 Task: Search one way flight ticket for 4 adults, 2 children, 2 infants in seat and 1 infant on lap in economy from Fort Lauderdale: Fort Lauderdale-hollywood International Airport to Laramie: Laramie Regional Airport on 5-3-2023. Choice of flights is United. Price is upto 65000. Outbound departure time preference is 6:00.
Action: Mouse moved to (282, 119)
Screenshot: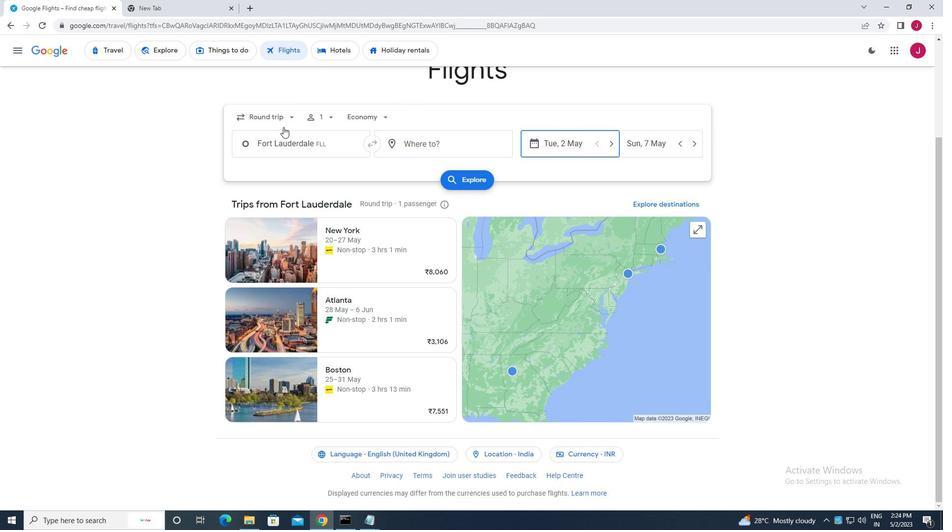 
Action: Mouse pressed left at (282, 119)
Screenshot: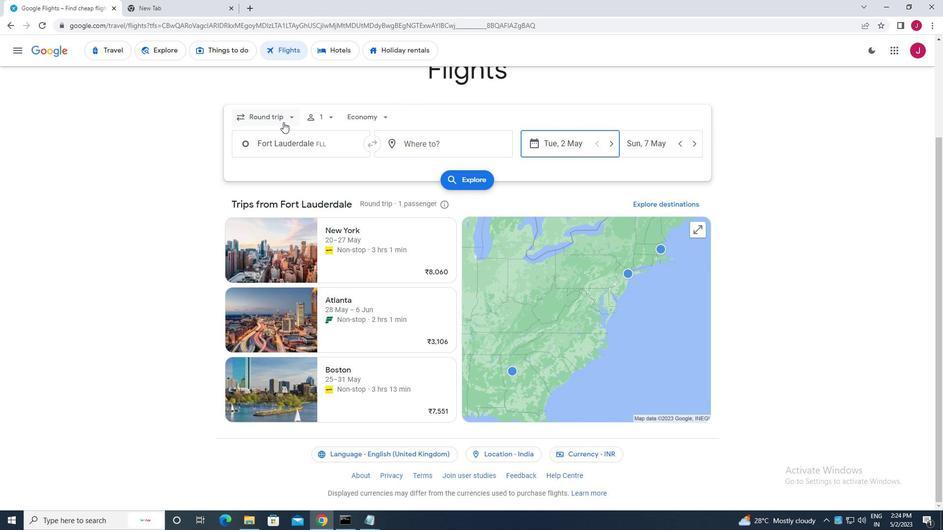 
Action: Mouse moved to (283, 166)
Screenshot: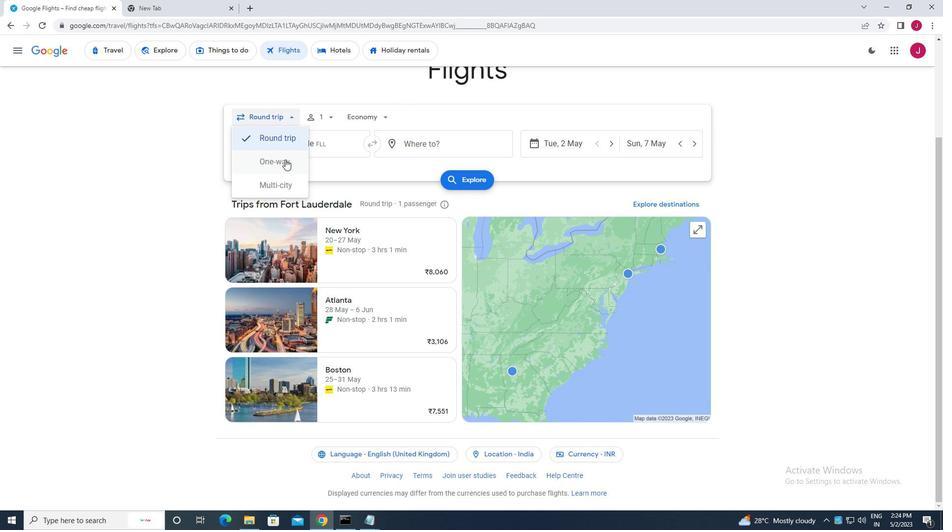 
Action: Mouse pressed left at (283, 166)
Screenshot: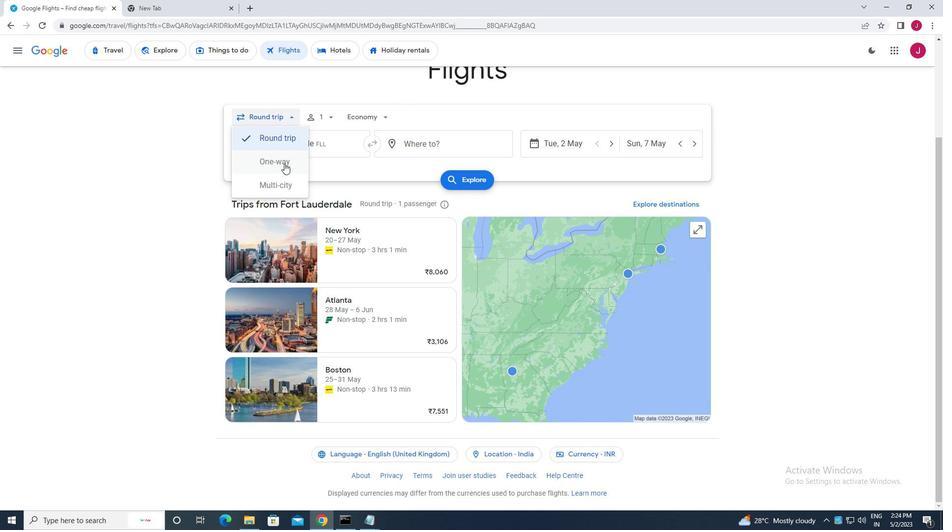 
Action: Mouse moved to (325, 115)
Screenshot: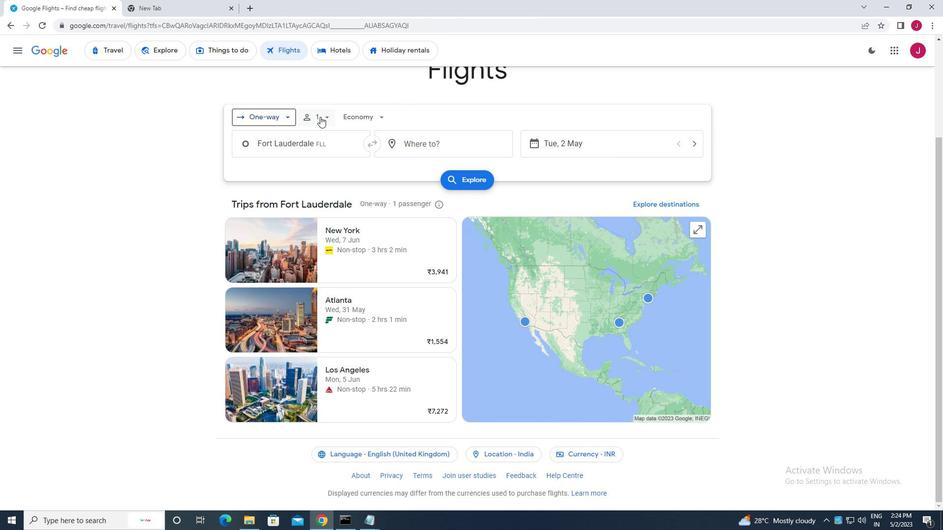 
Action: Mouse pressed left at (325, 115)
Screenshot: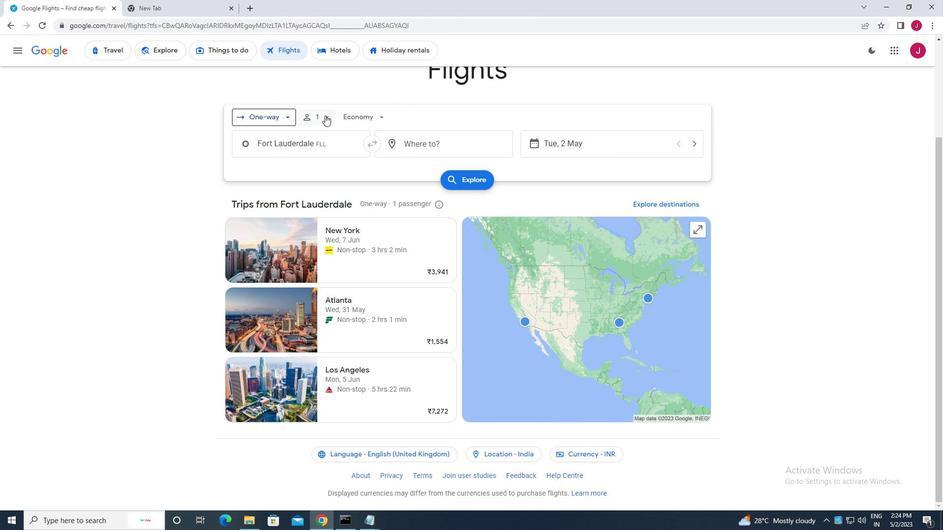 
Action: Mouse moved to (405, 146)
Screenshot: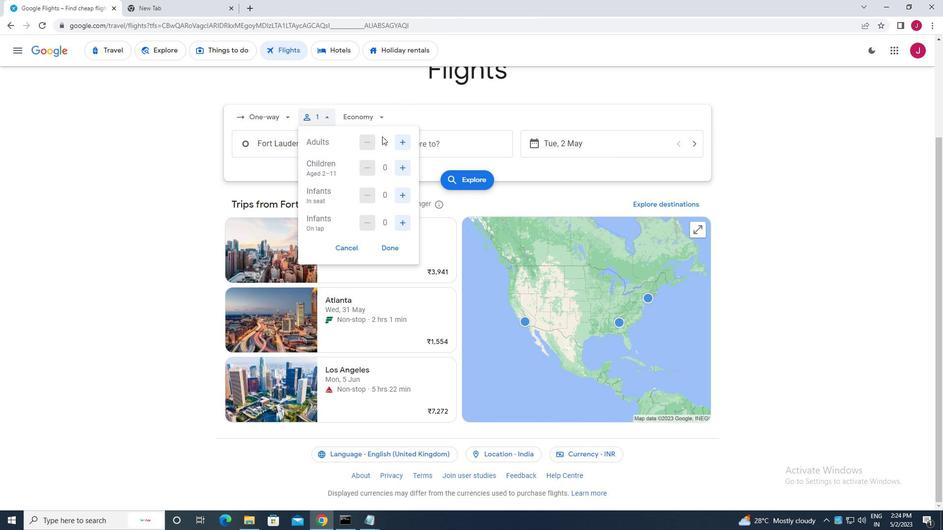 
Action: Mouse pressed left at (405, 146)
Screenshot: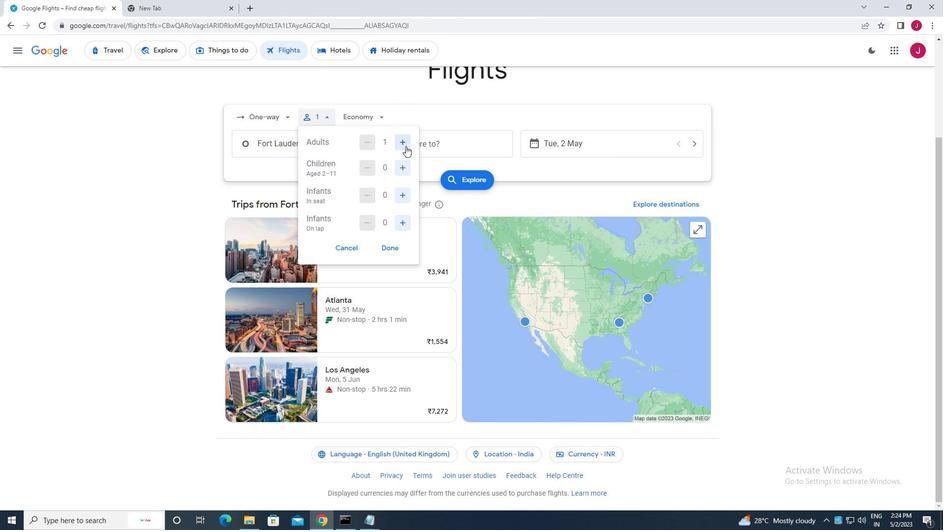 
Action: Mouse pressed left at (405, 146)
Screenshot: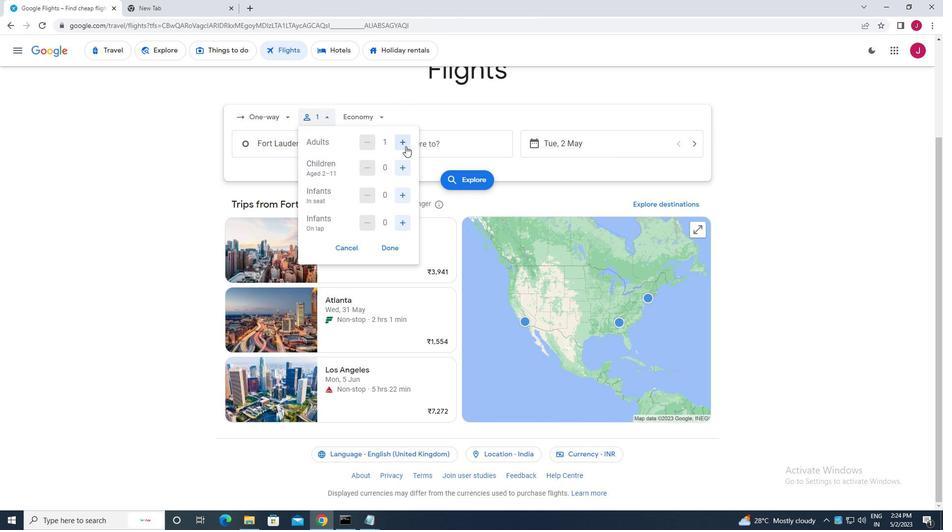 
Action: Mouse moved to (405, 146)
Screenshot: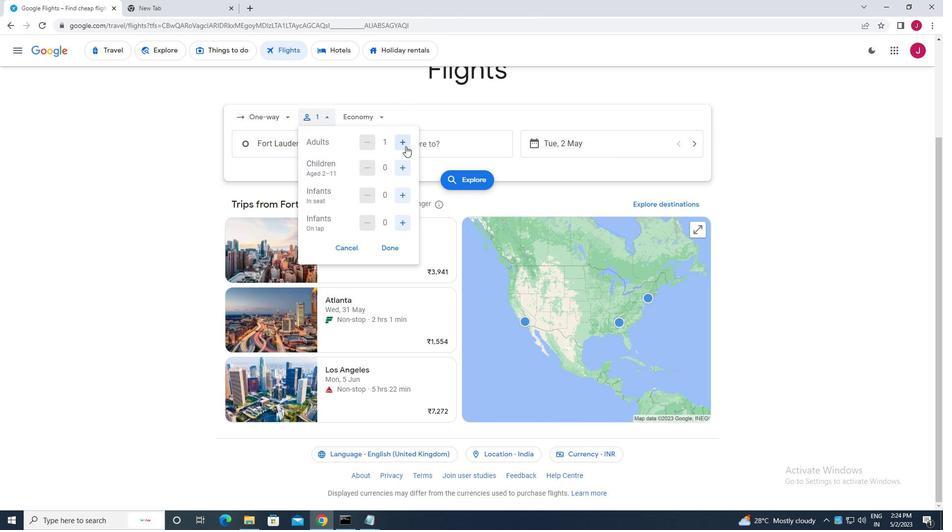 
Action: Mouse pressed left at (405, 146)
Screenshot: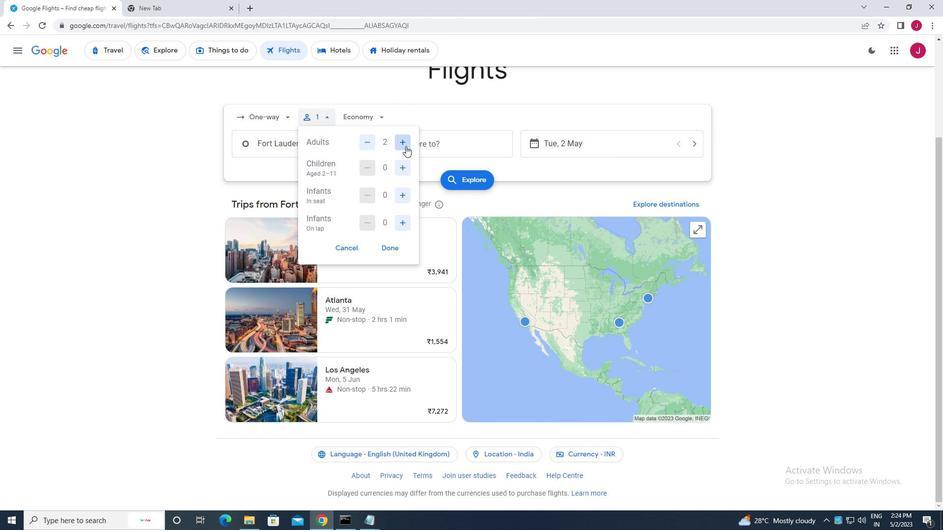 
Action: Mouse moved to (399, 168)
Screenshot: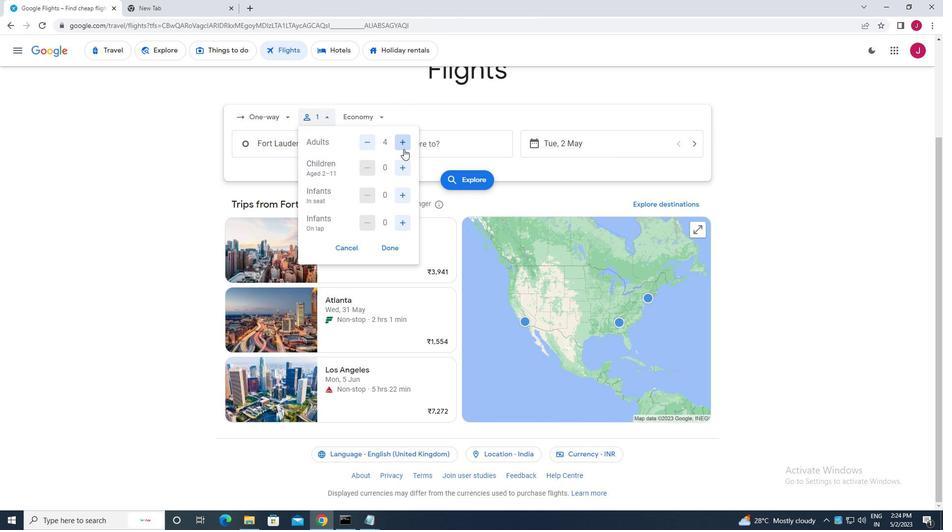 
Action: Mouse pressed left at (399, 168)
Screenshot: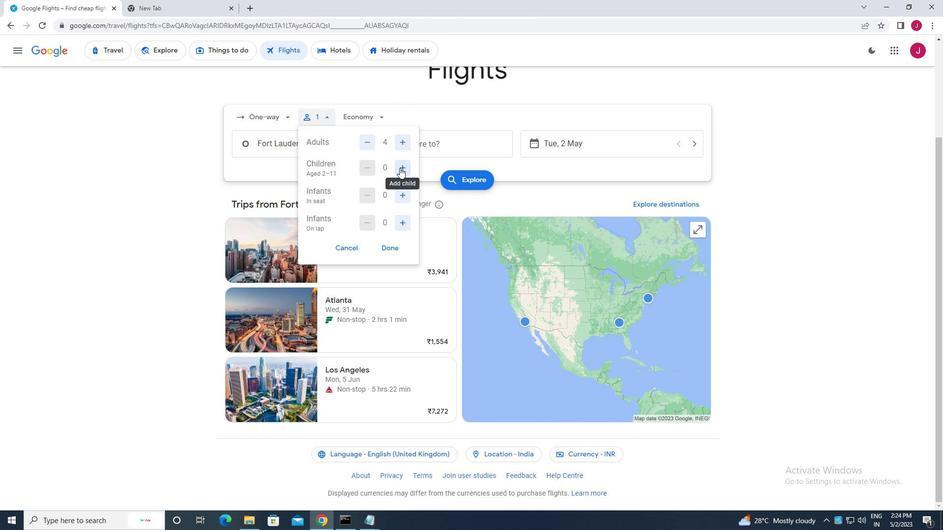 
Action: Mouse pressed left at (399, 168)
Screenshot: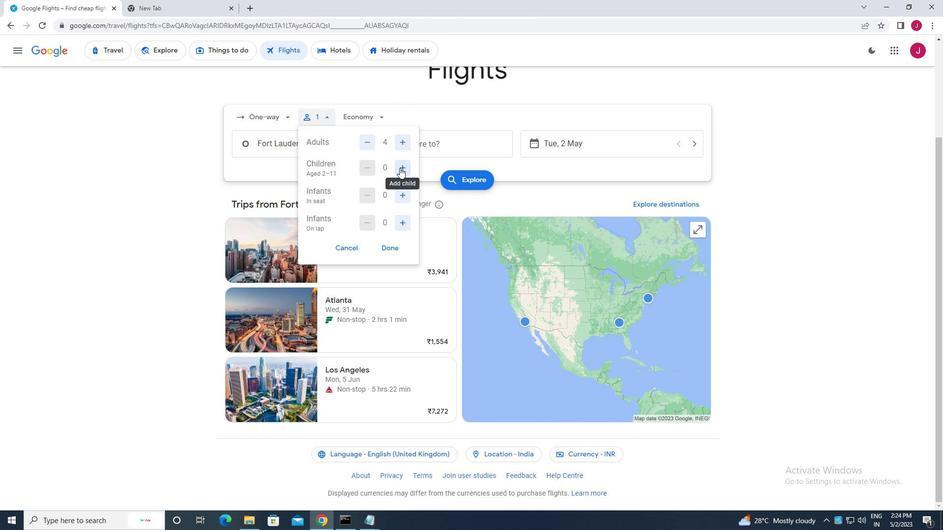 
Action: Mouse moved to (403, 195)
Screenshot: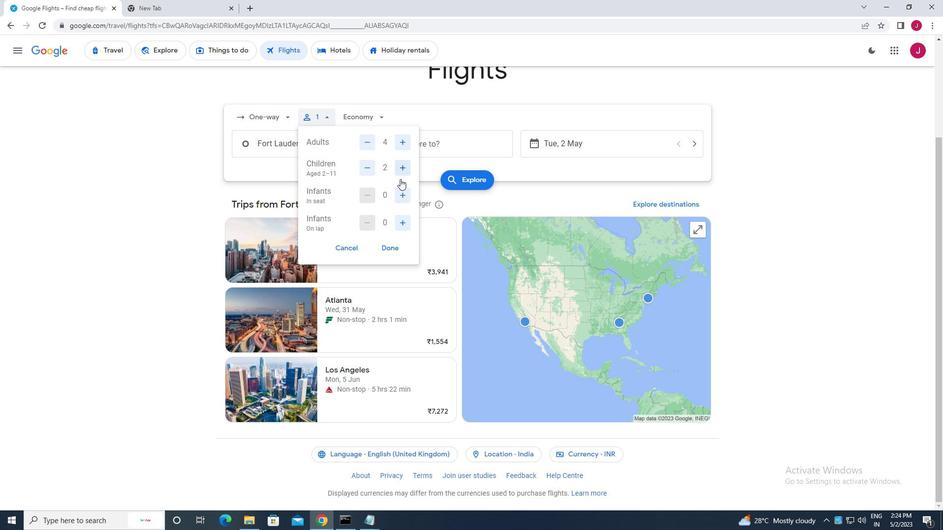 
Action: Mouse pressed left at (403, 195)
Screenshot: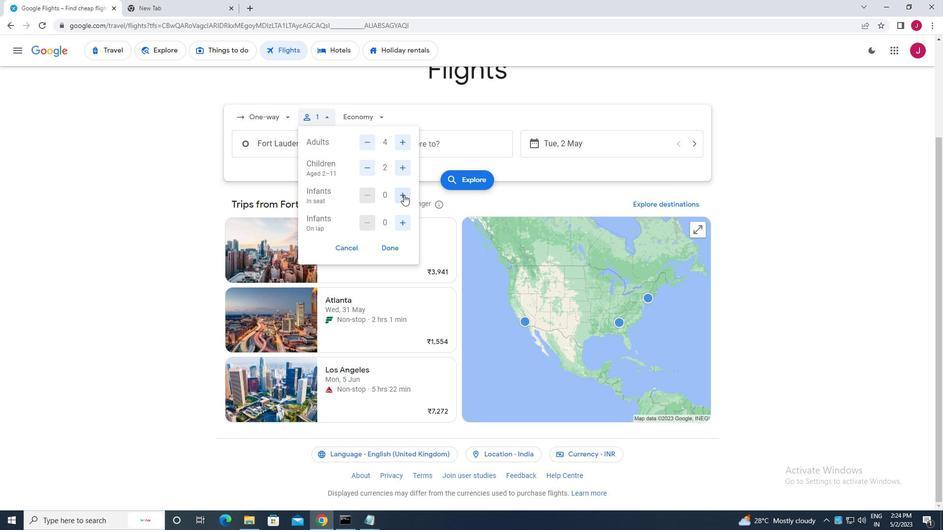 
Action: Mouse pressed left at (403, 195)
Screenshot: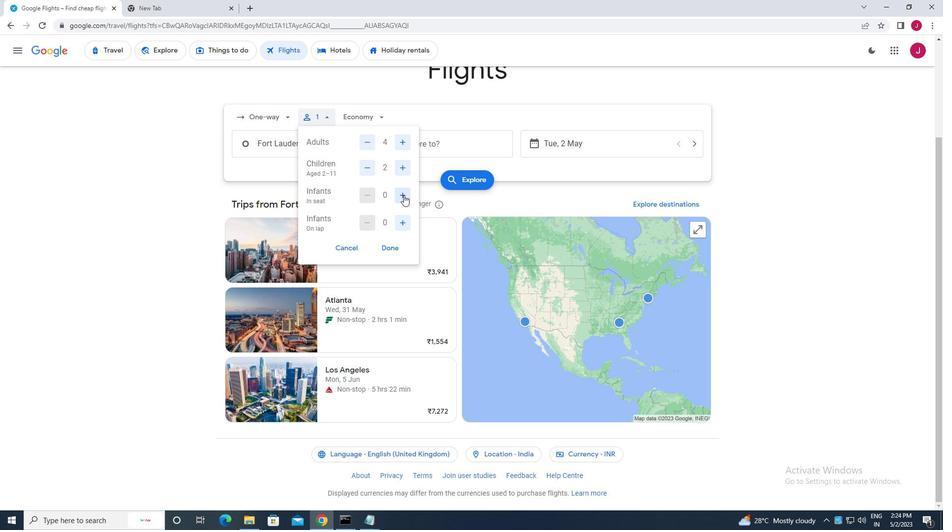 
Action: Mouse moved to (399, 221)
Screenshot: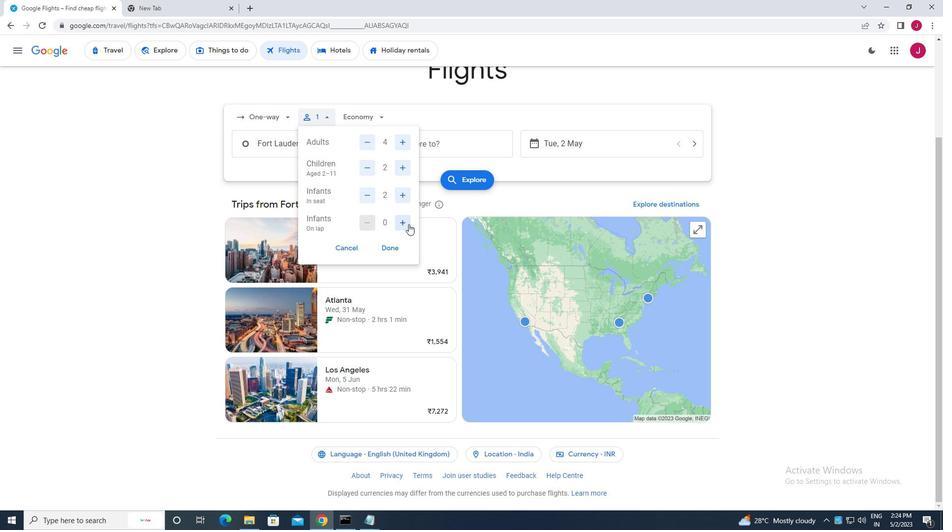 
Action: Mouse pressed left at (399, 221)
Screenshot: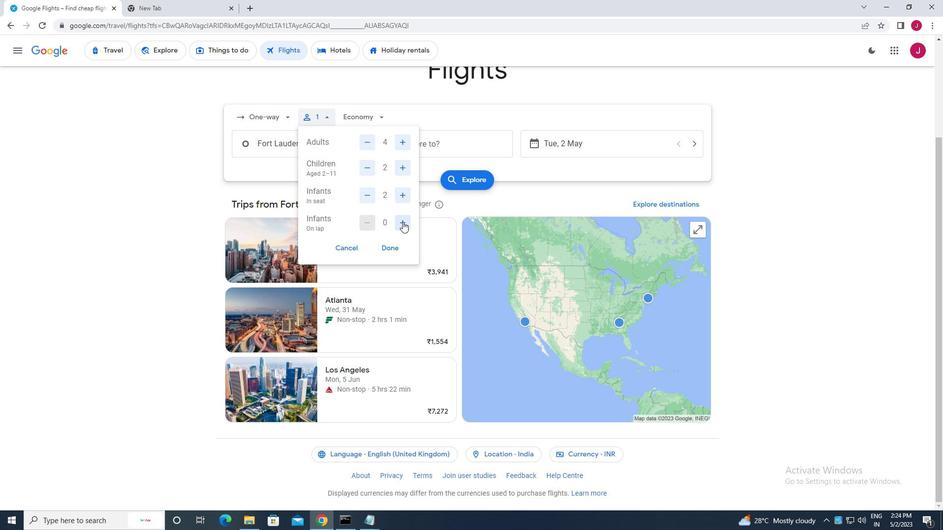 
Action: Mouse moved to (389, 247)
Screenshot: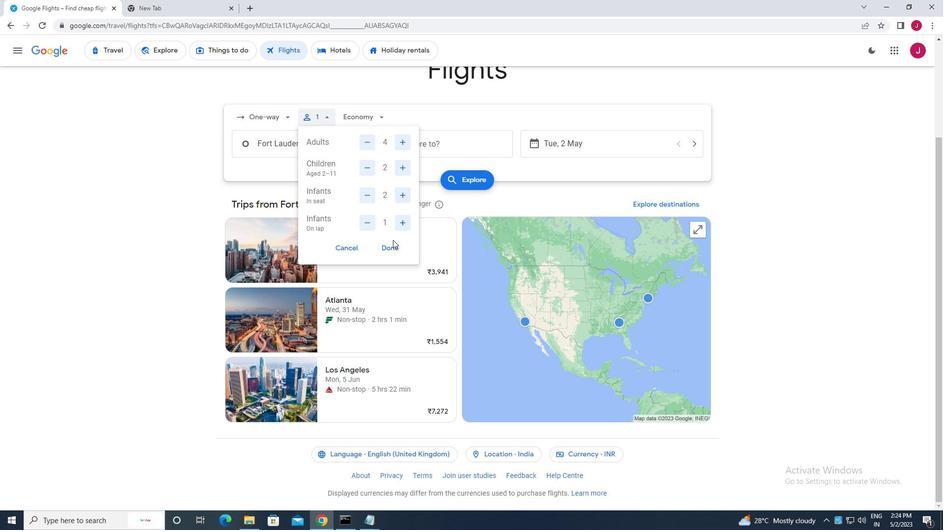
Action: Mouse pressed left at (389, 247)
Screenshot: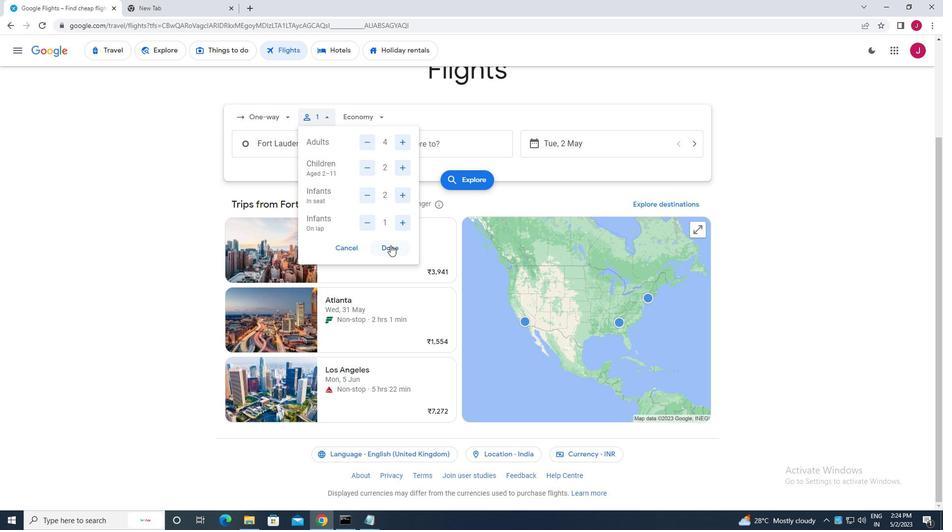 
Action: Mouse moved to (364, 118)
Screenshot: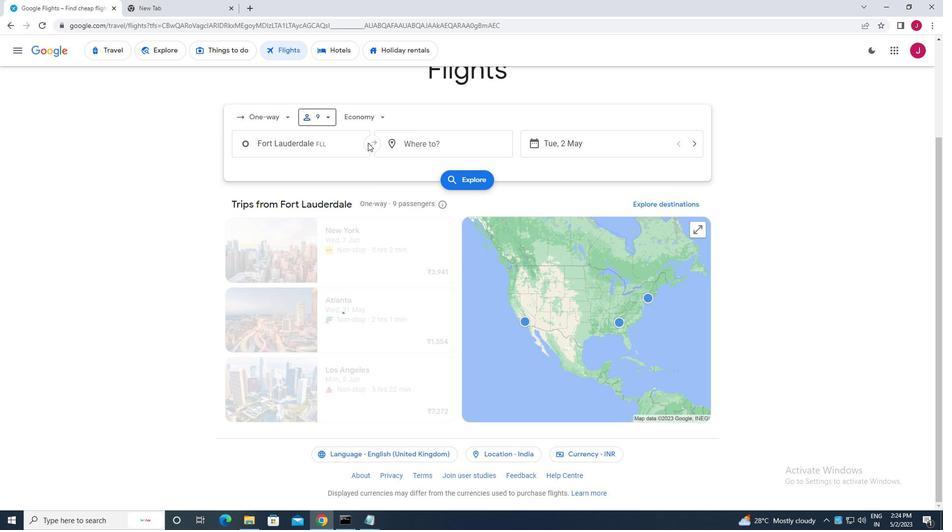 
Action: Mouse pressed left at (364, 118)
Screenshot: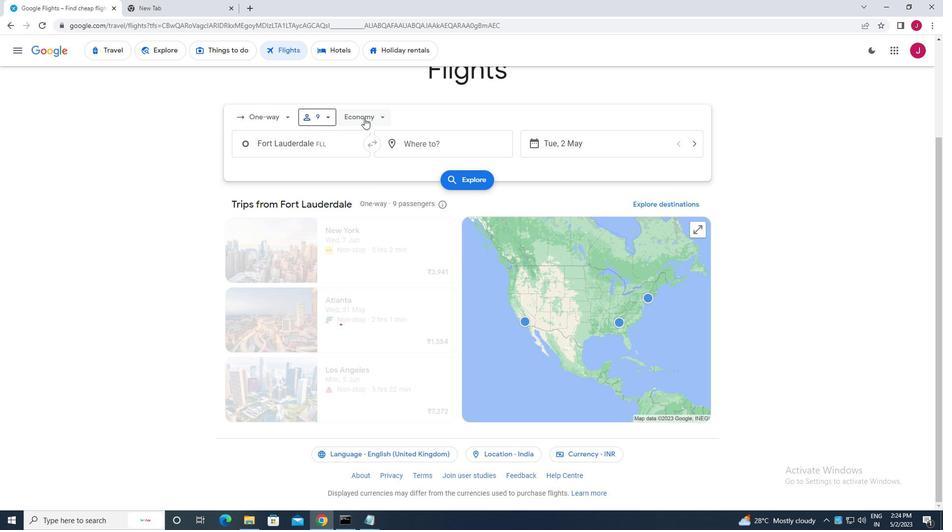 
Action: Mouse moved to (373, 137)
Screenshot: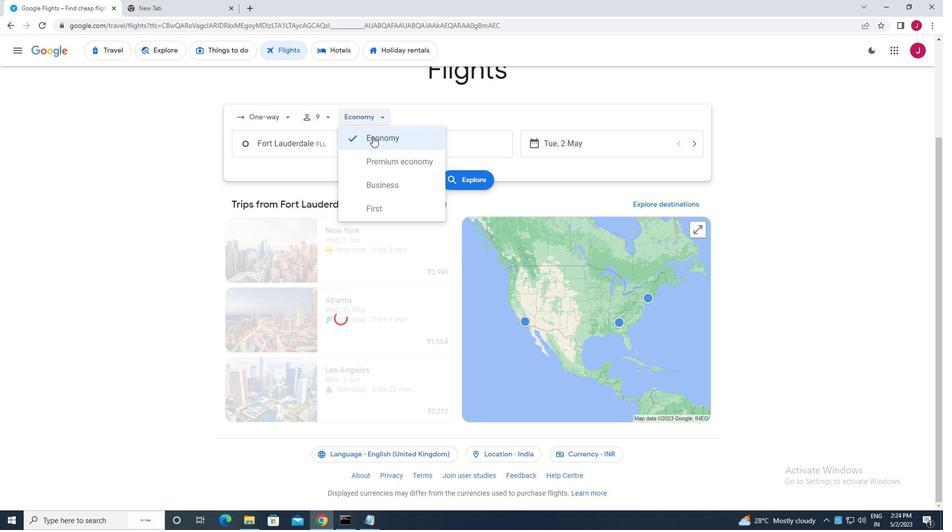 
Action: Mouse pressed left at (373, 137)
Screenshot: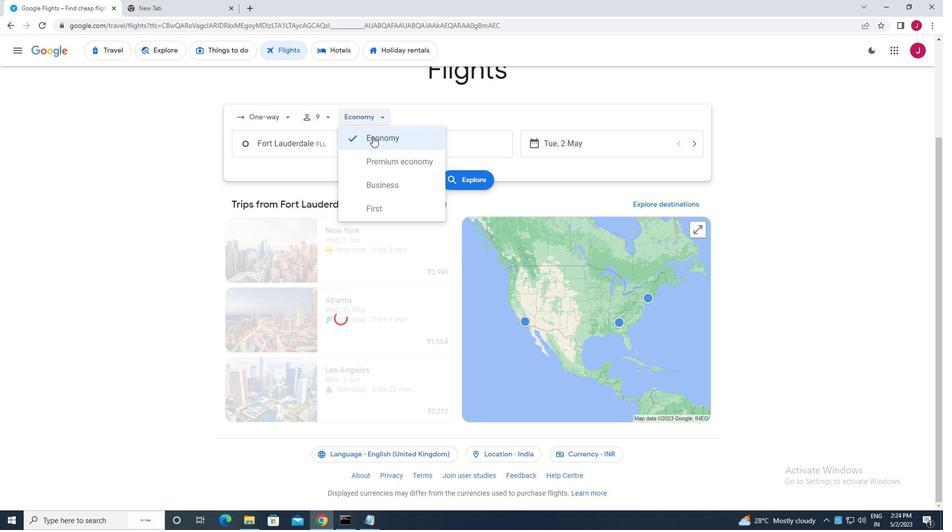 
Action: Mouse moved to (332, 140)
Screenshot: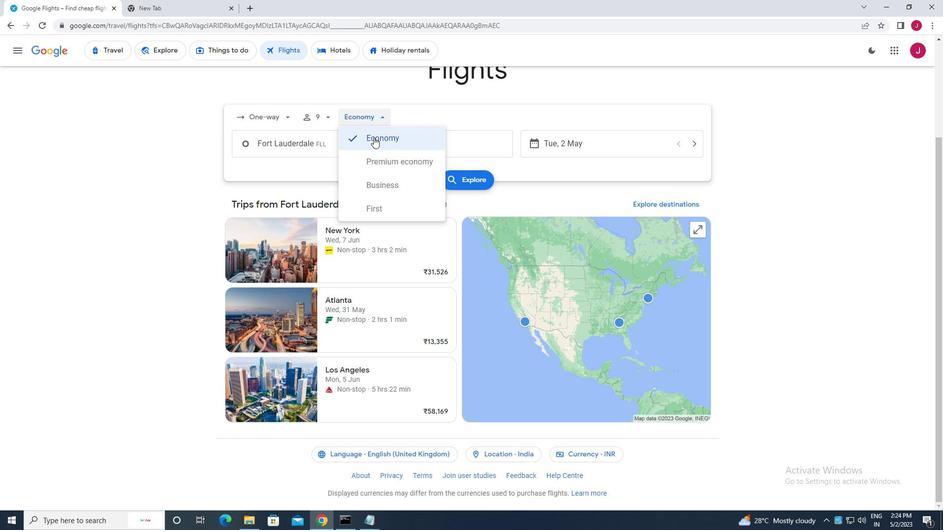 
Action: Mouse pressed left at (332, 140)
Screenshot: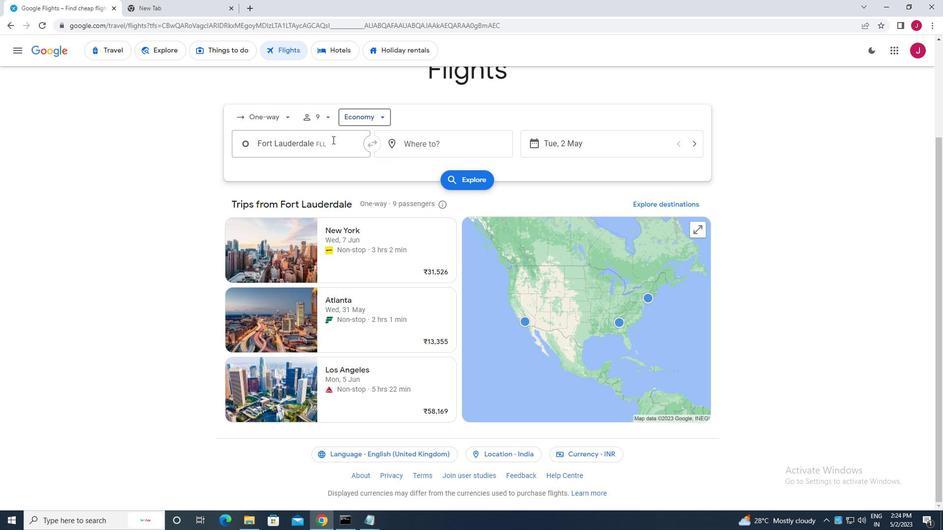 
Action: Mouse moved to (332, 140)
Screenshot: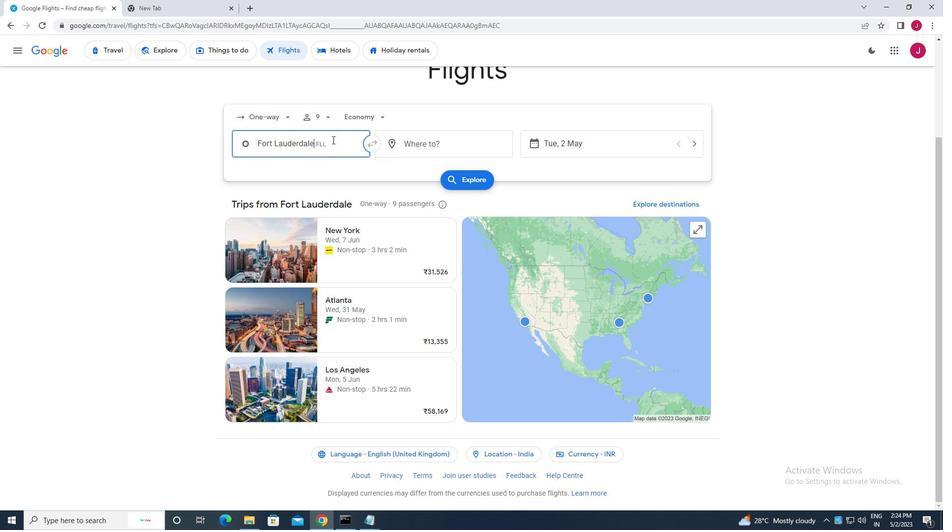 
Action: Key pressed laud
Screenshot: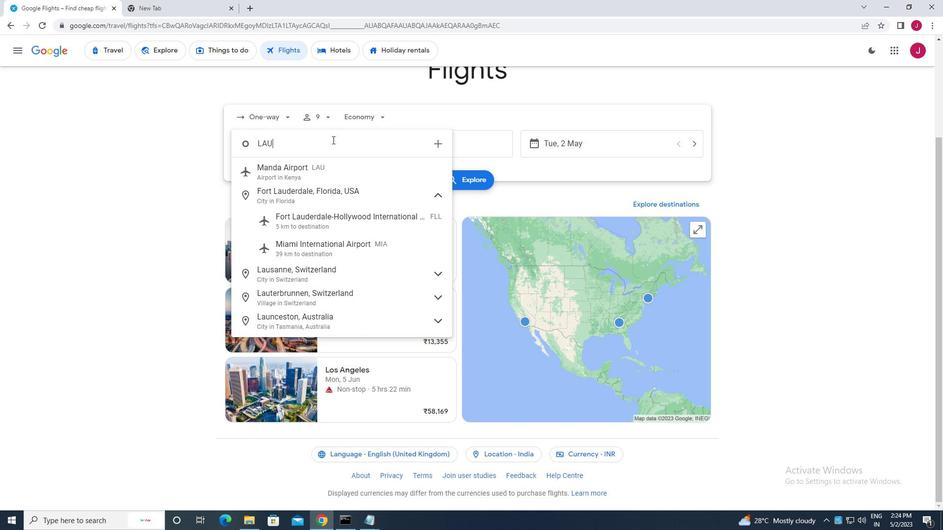 
Action: Mouse moved to (337, 197)
Screenshot: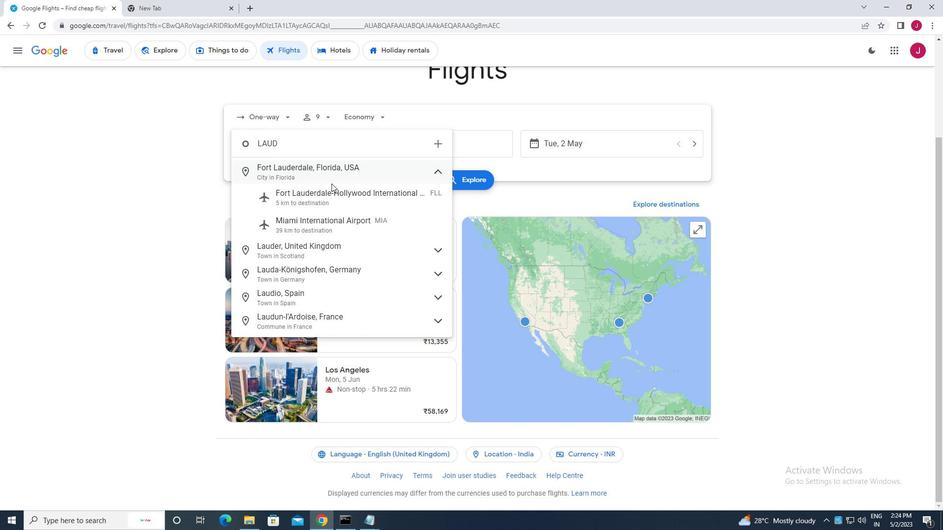 
Action: Mouse pressed left at (337, 197)
Screenshot: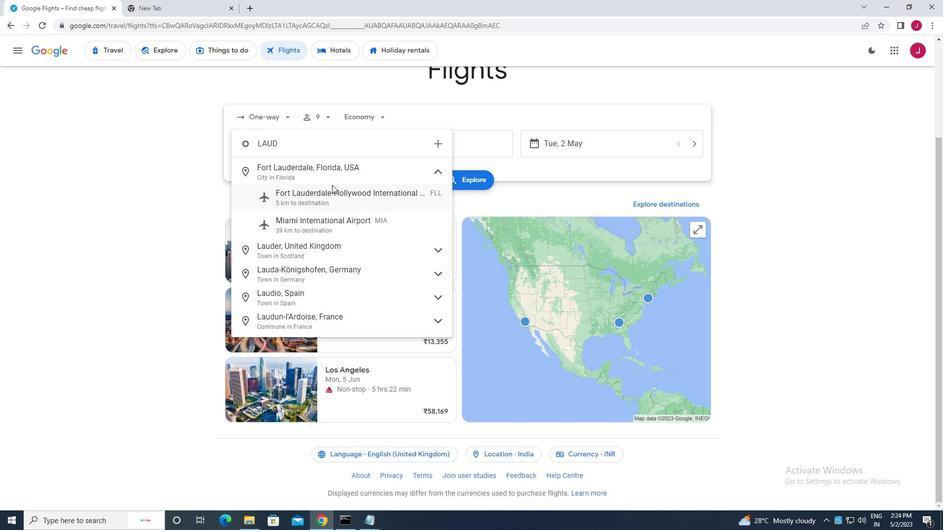 
Action: Mouse moved to (455, 145)
Screenshot: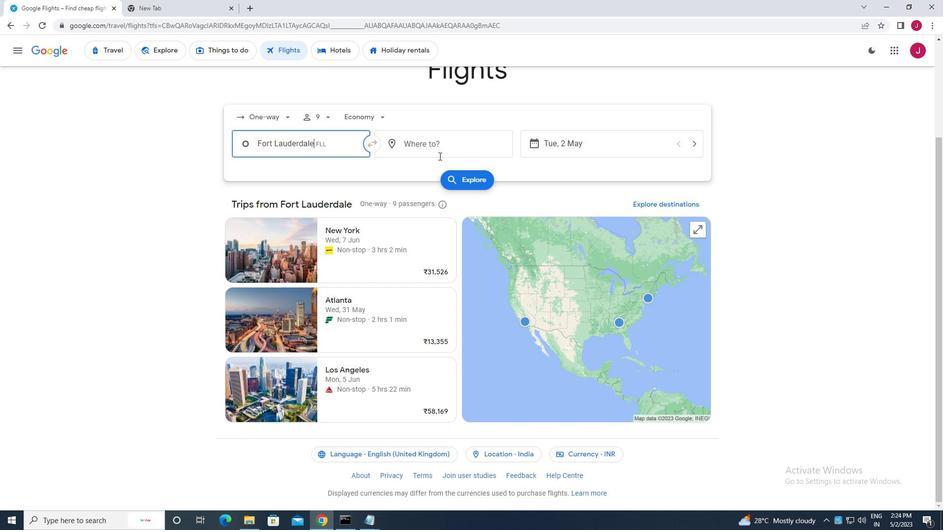 
Action: Mouse pressed left at (455, 145)
Screenshot: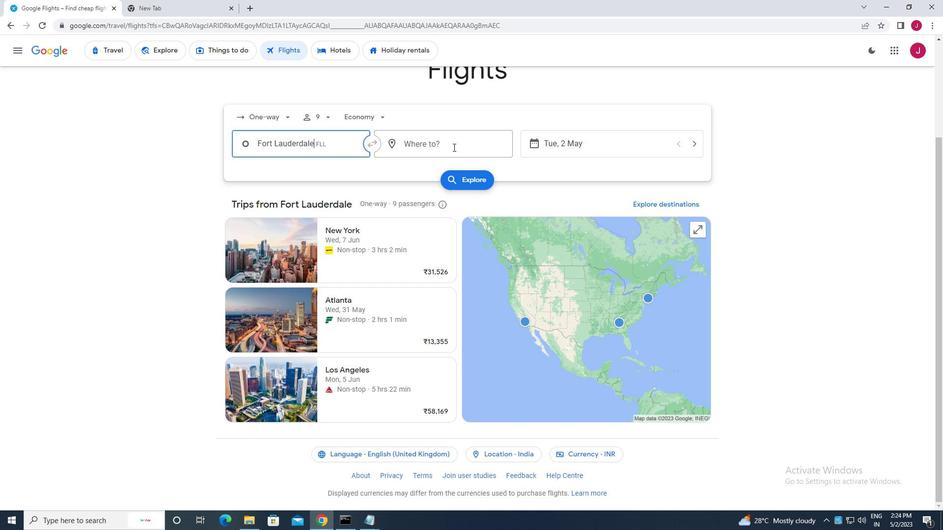 
Action: Mouse moved to (455, 145)
Screenshot: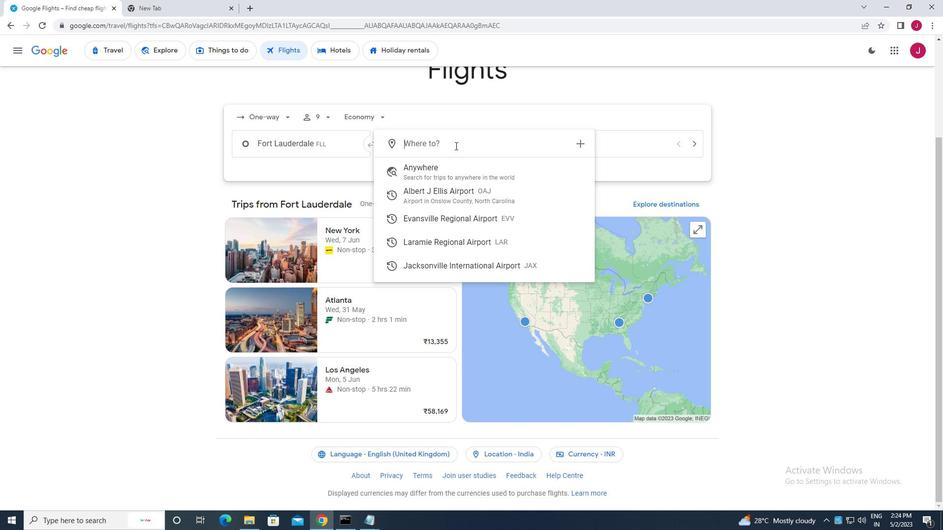 
Action: Key pressed laram
Screenshot: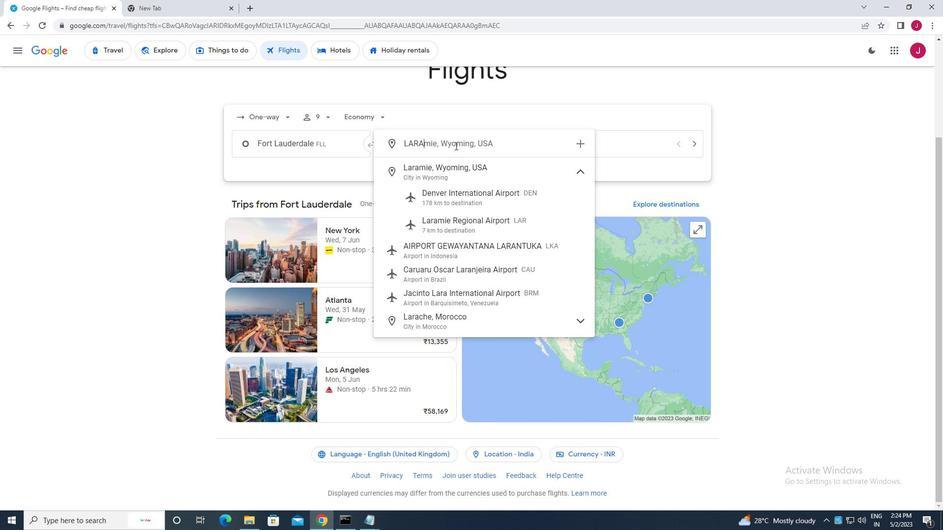 
Action: Mouse moved to (454, 224)
Screenshot: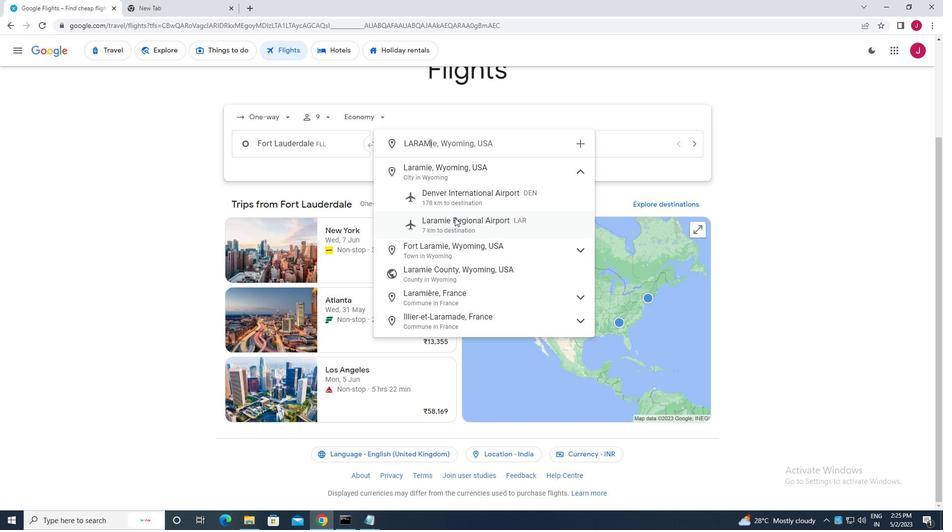 
Action: Mouse pressed left at (454, 224)
Screenshot: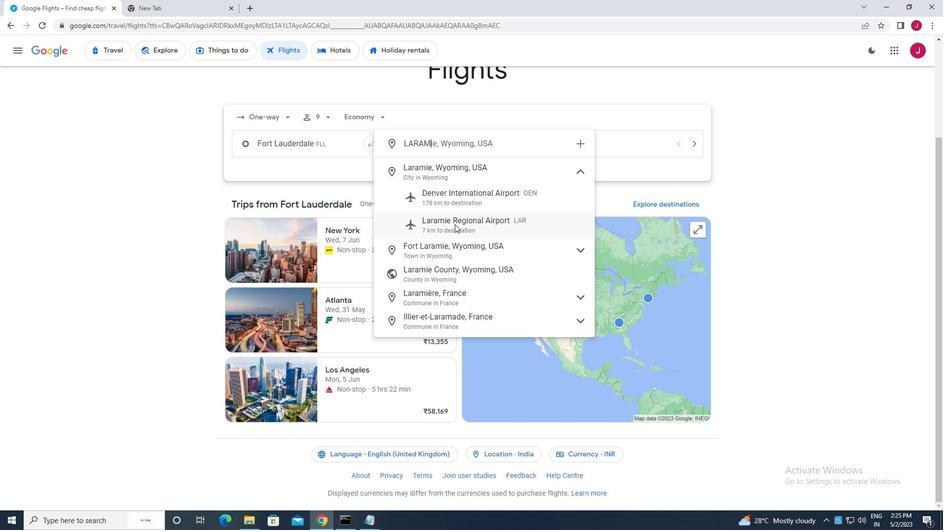 
Action: Mouse moved to (578, 143)
Screenshot: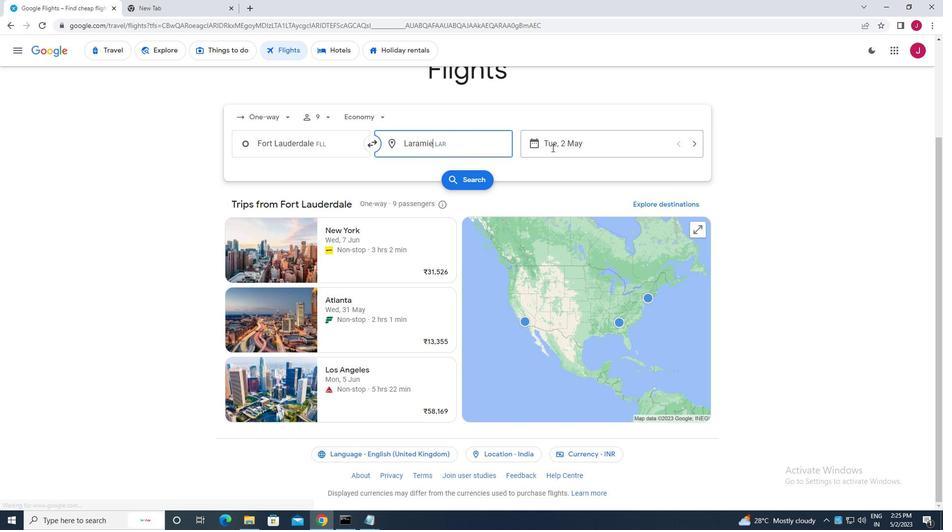 
Action: Mouse pressed left at (578, 143)
Screenshot: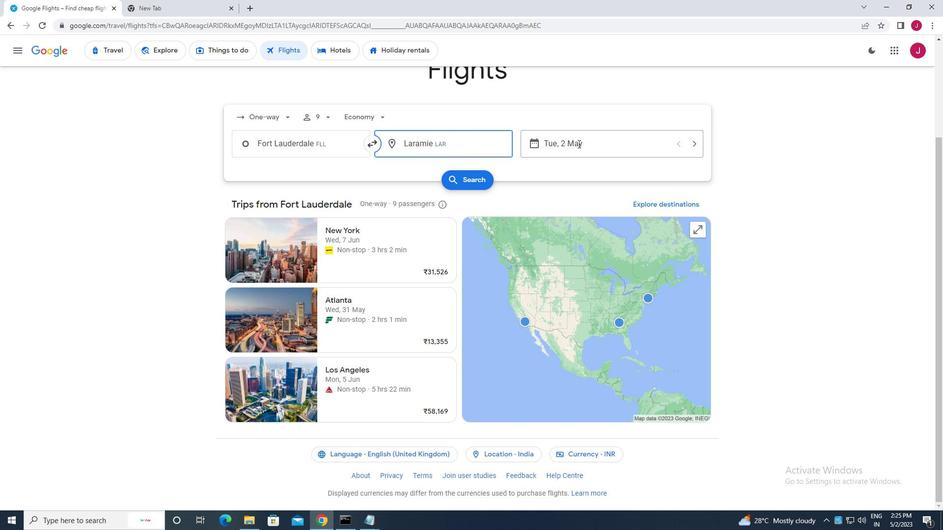 
Action: Mouse moved to (426, 223)
Screenshot: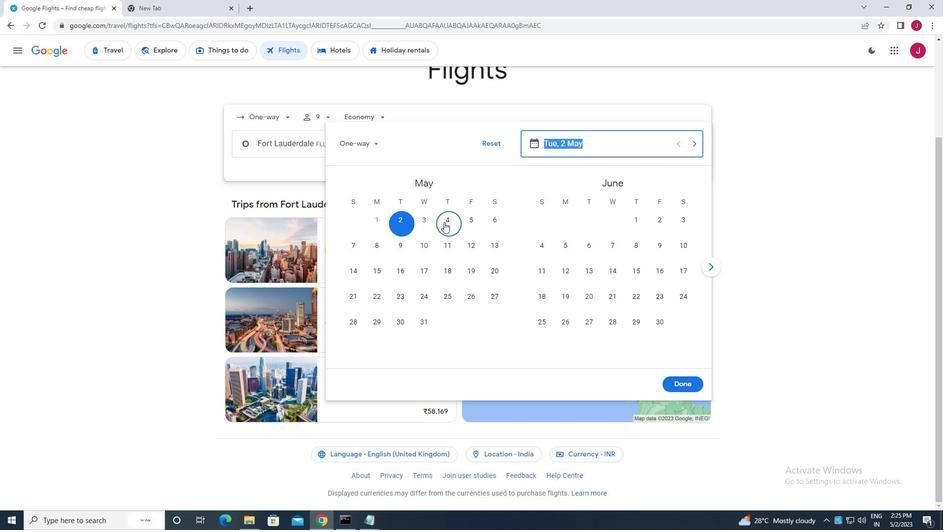 
Action: Mouse pressed left at (426, 223)
Screenshot: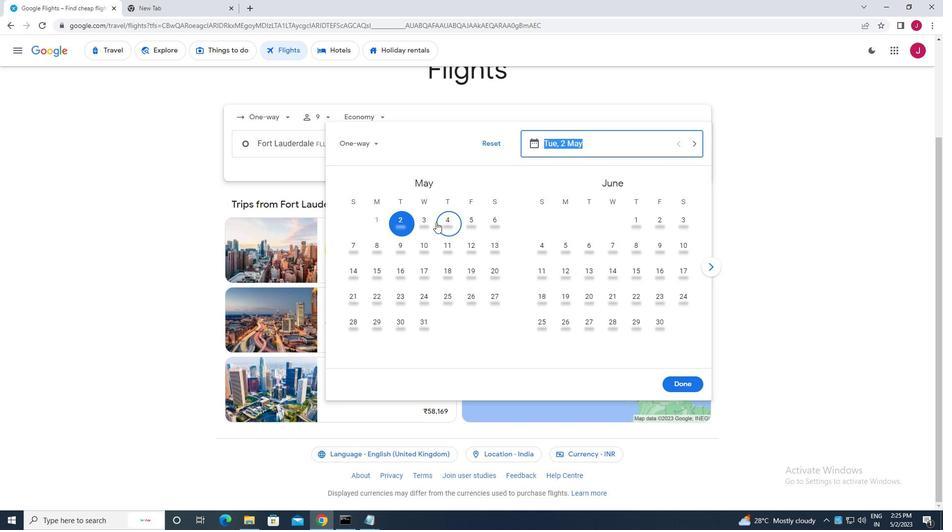 
Action: Mouse moved to (683, 382)
Screenshot: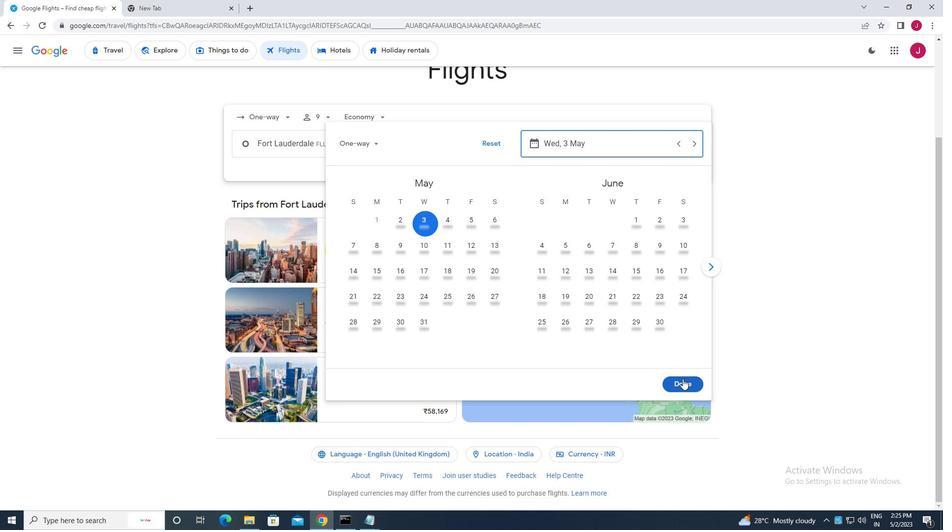 
Action: Mouse pressed left at (683, 382)
Screenshot: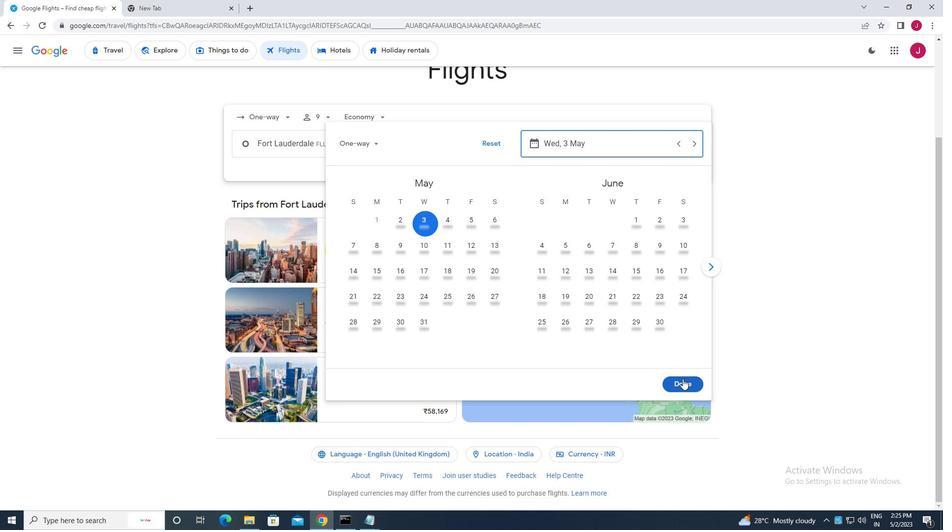 
Action: Mouse moved to (477, 182)
Screenshot: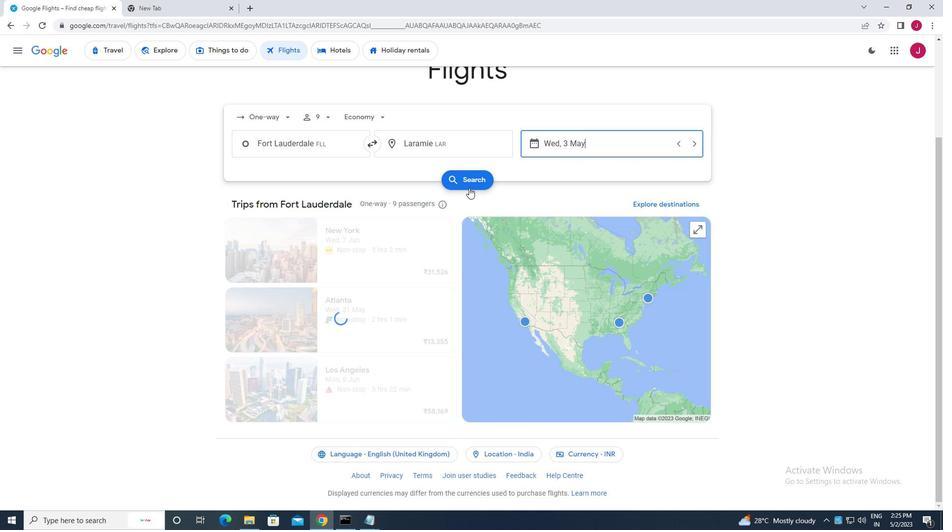 
Action: Mouse pressed left at (477, 182)
Screenshot: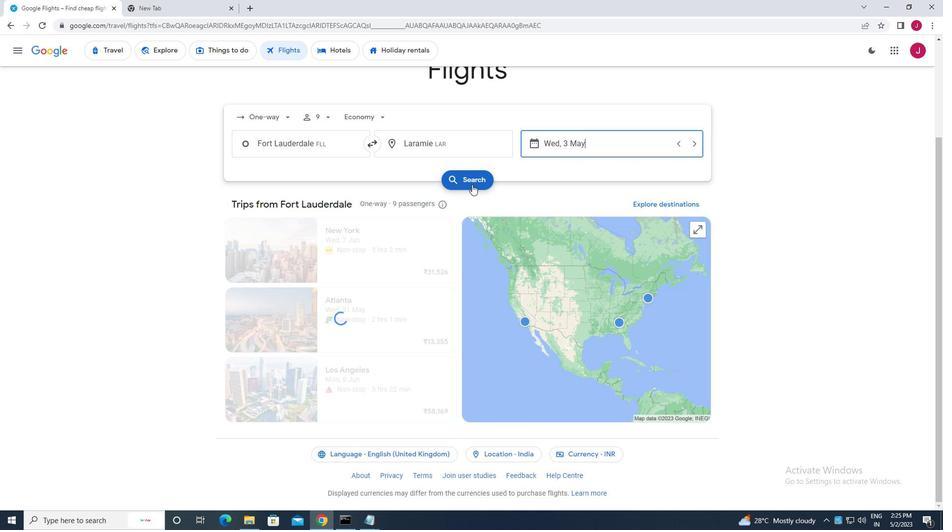 
Action: Mouse moved to (250, 139)
Screenshot: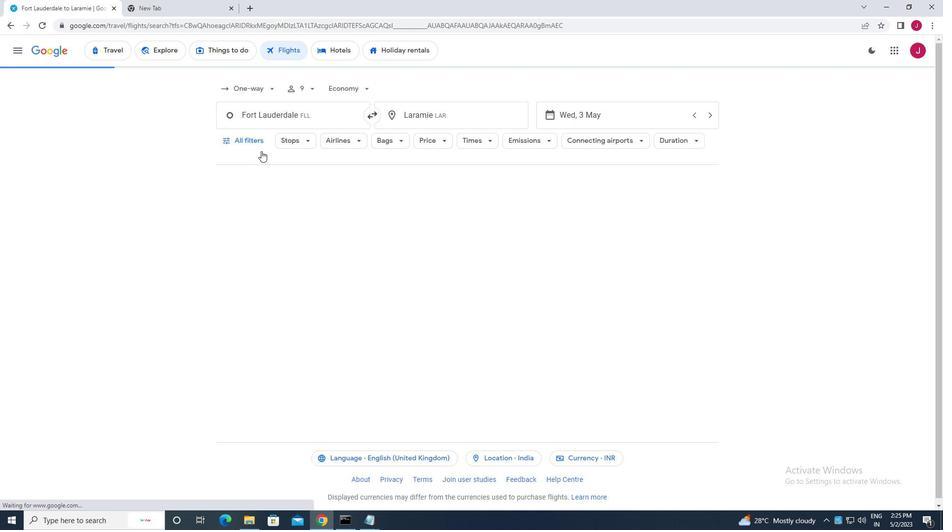 
Action: Mouse pressed left at (250, 139)
Screenshot: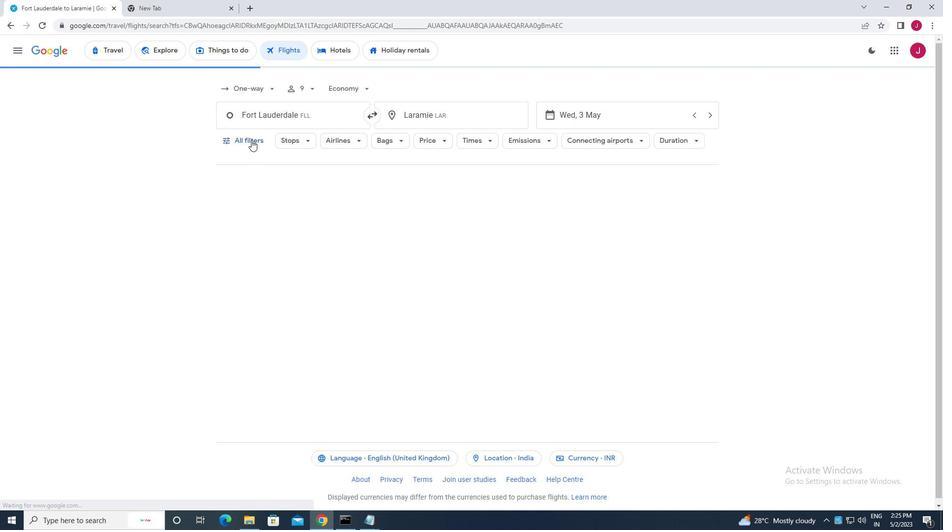 
Action: Mouse moved to (305, 220)
Screenshot: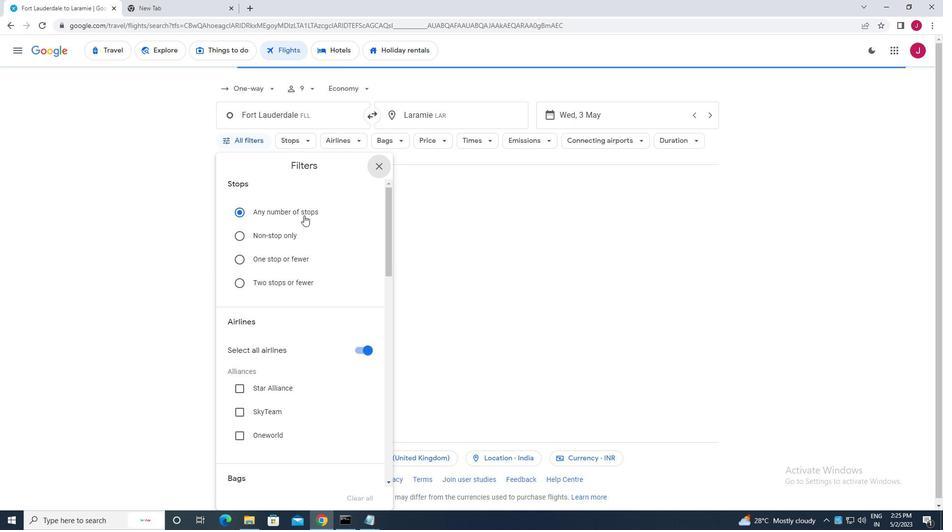 
Action: Mouse scrolled (305, 220) with delta (0, 0)
Screenshot: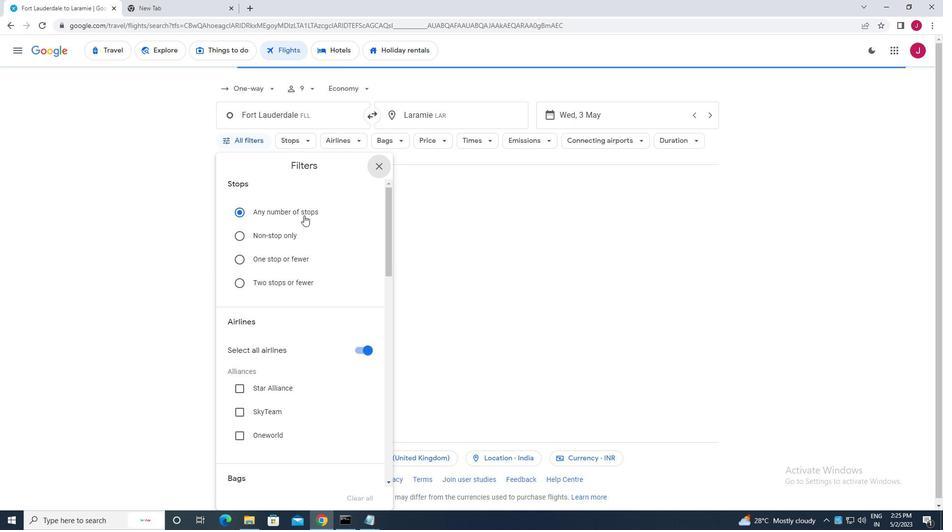 
Action: Mouse moved to (305, 222)
Screenshot: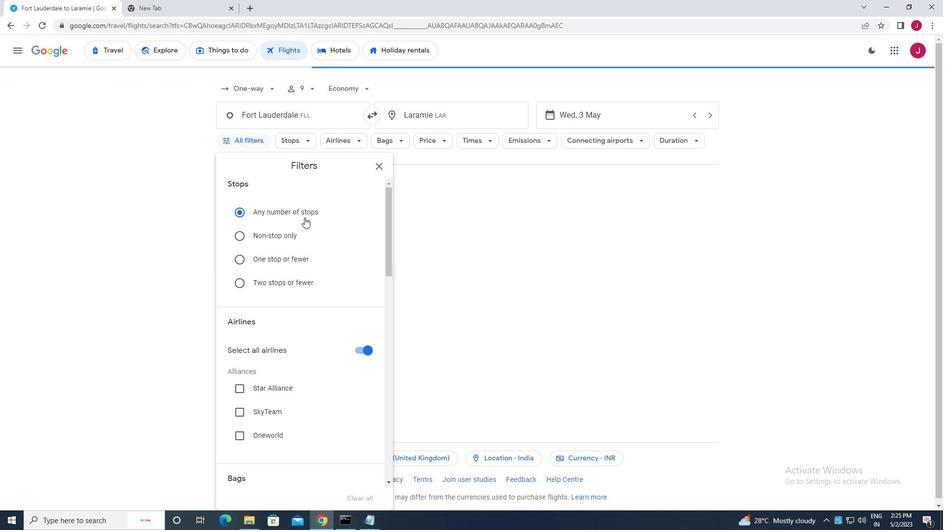 
Action: Mouse scrolled (305, 222) with delta (0, 0)
Screenshot: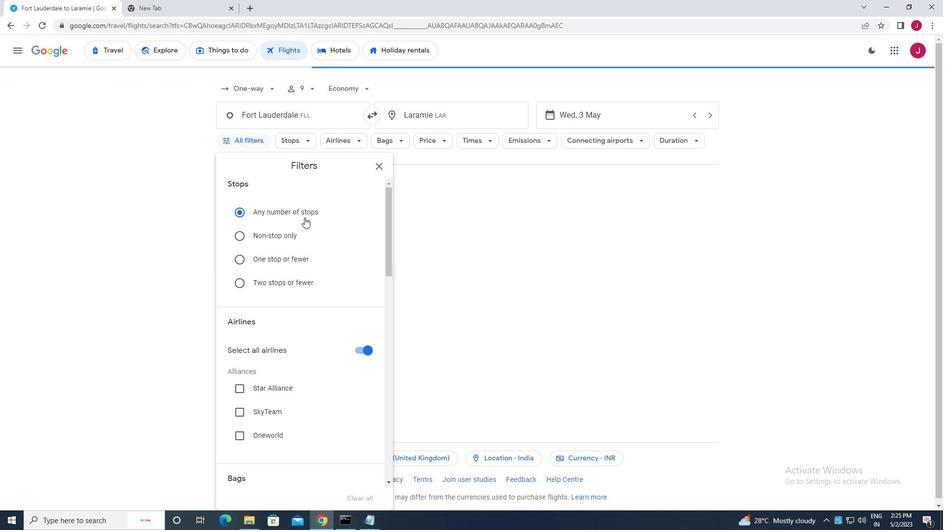 
Action: Mouse moved to (305, 222)
Screenshot: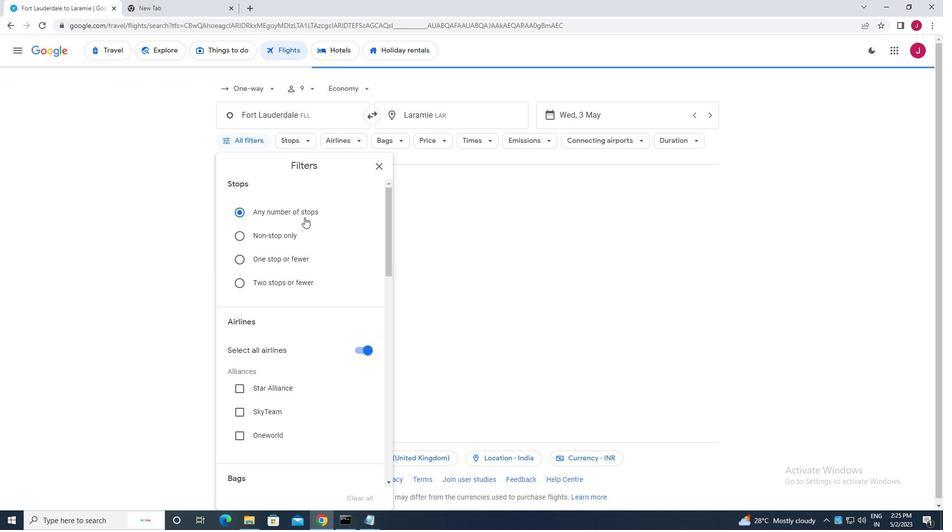 
Action: Mouse scrolled (305, 222) with delta (0, 0)
Screenshot: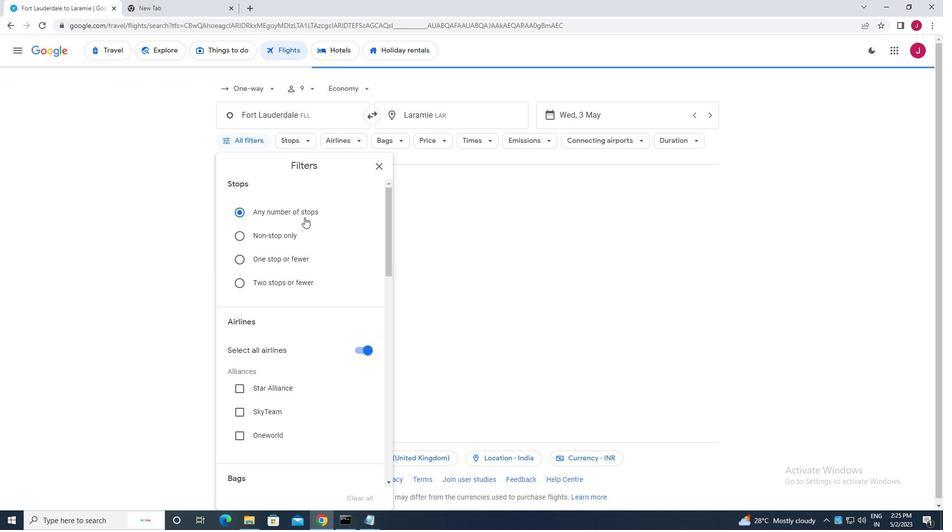 
Action: Mouse moved to (305, 224)
Screenshot: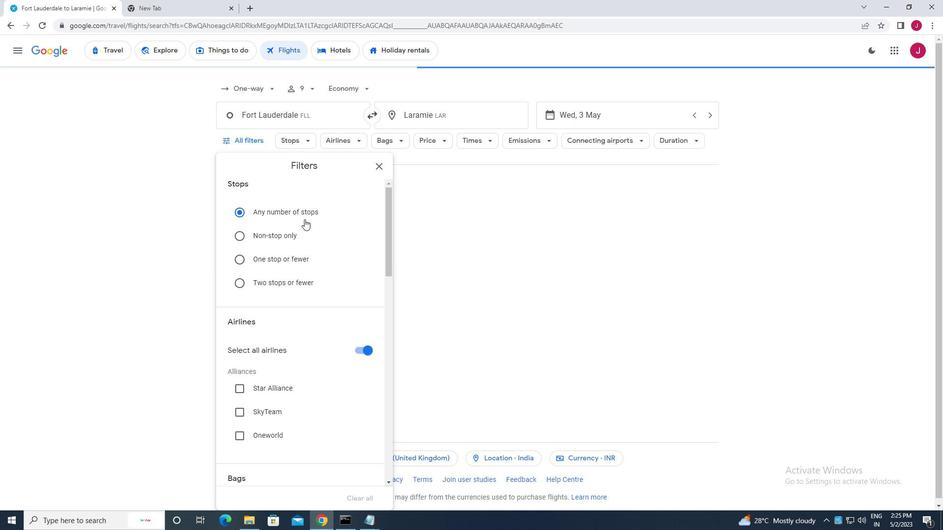 
Action: Mouse scrolled (305, 223) with delta (0, 0)
Screenshot: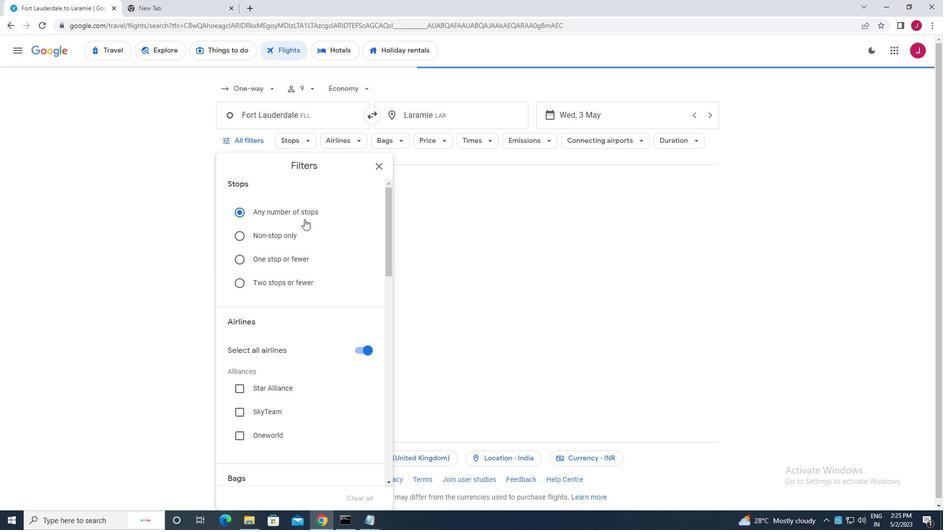 
Action: Mouse moved to (362, 204)
Screenshot: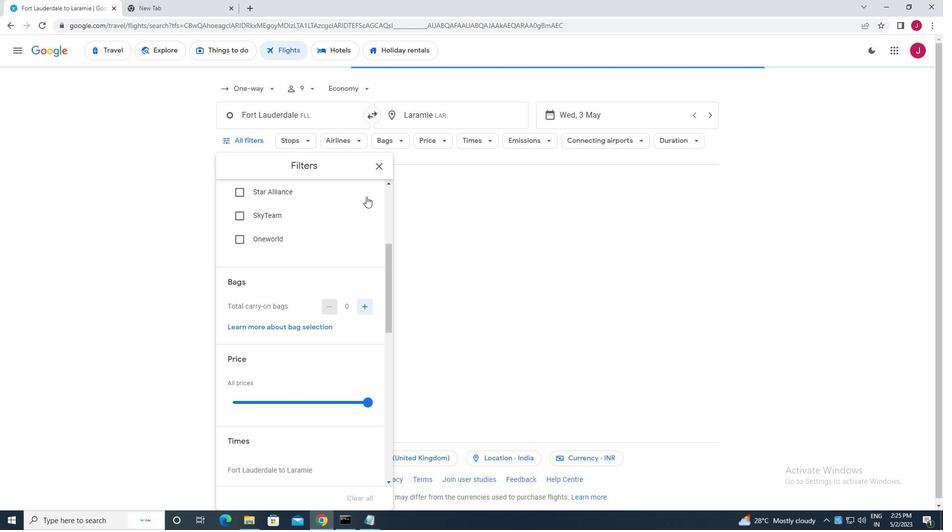 
Action: Mouse scrolled (362, 204) with delta (0, 0)
Screenshot: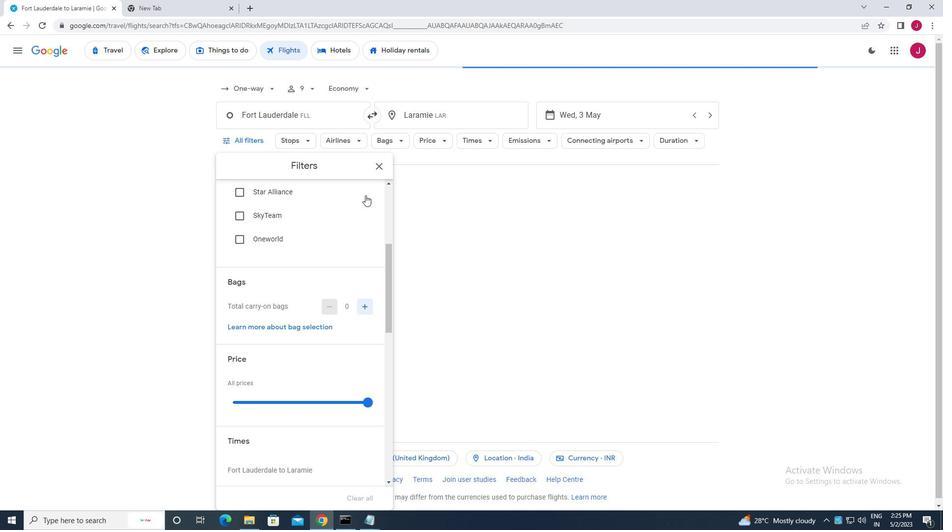 
Action: Mouse scrolled (362, 204) with delta (0, 0)
Screenshot: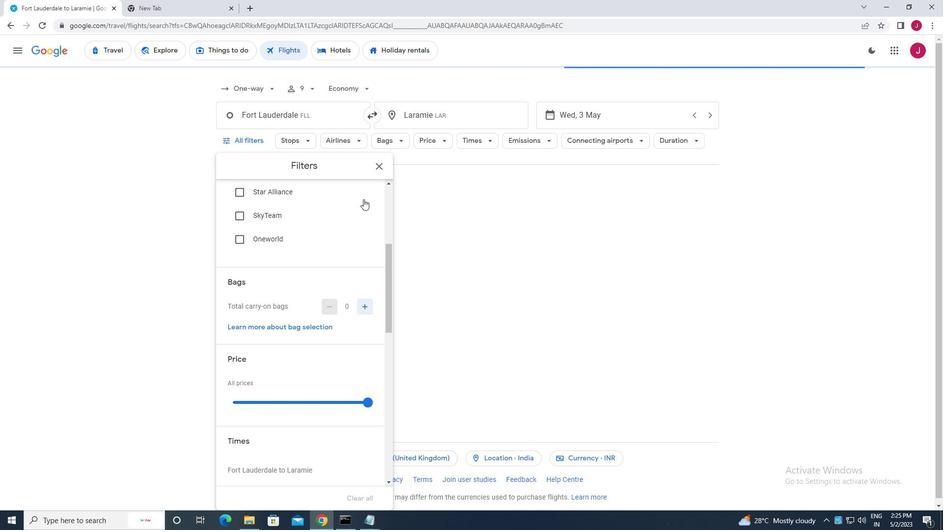 
Action: Mouse moved to (361, 248)
Screenshot: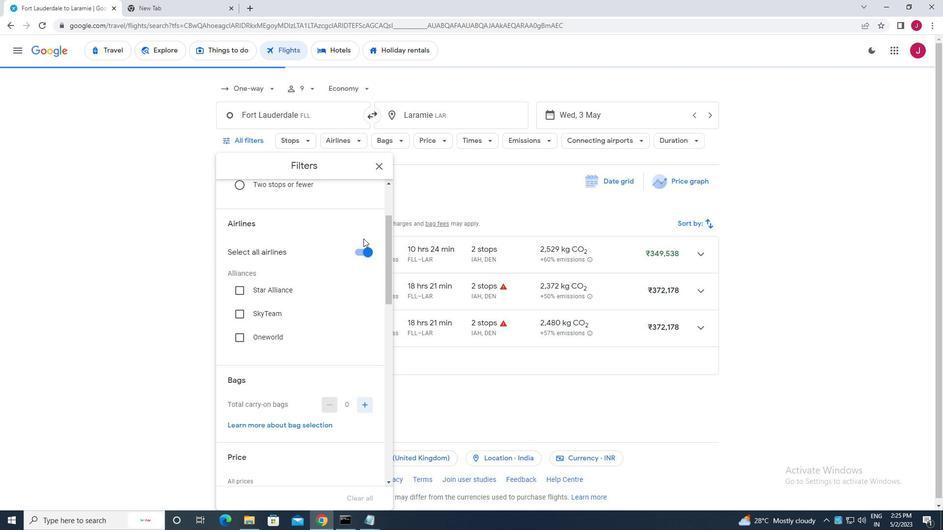 
Action: Mouse pressed left at (361, 248)
Screenshot: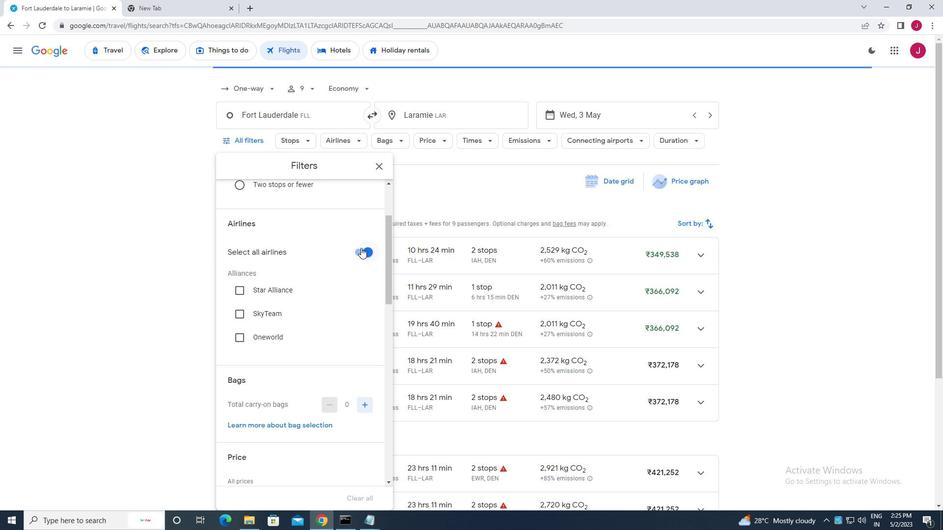 
Action: Mouse moved to (327, 292)
Screenshot: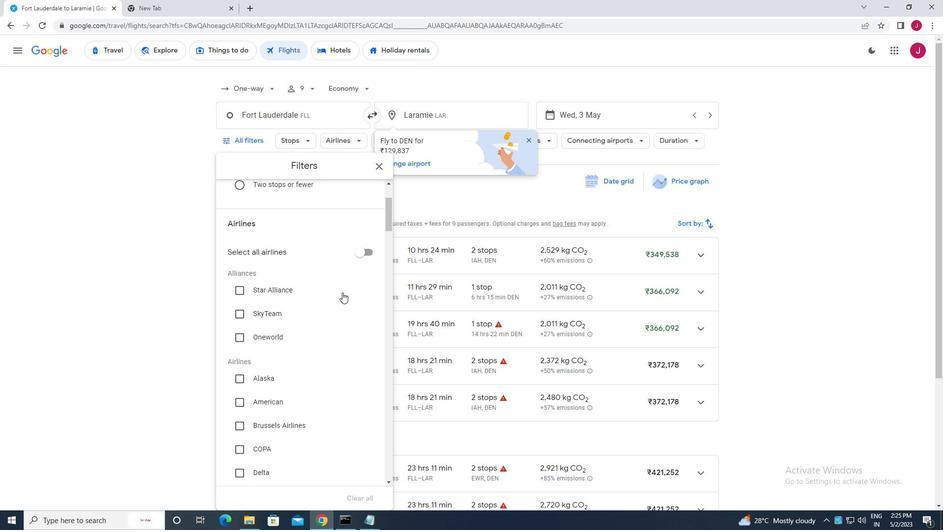 
Action: Mouse scrolled (327, 292) with delta (0, 0)
Screenshot: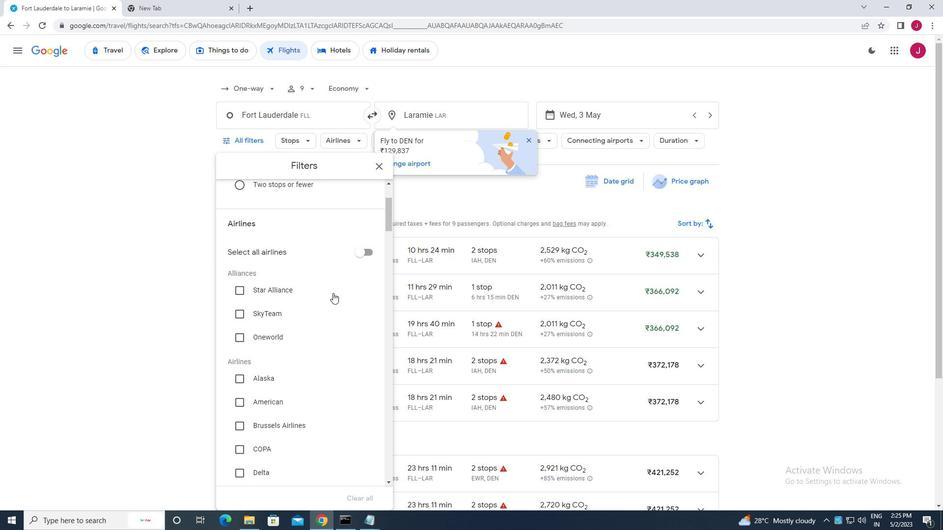 
Action: Mouse scrolled (327, 292) with delta (0, 0)
Screenshot: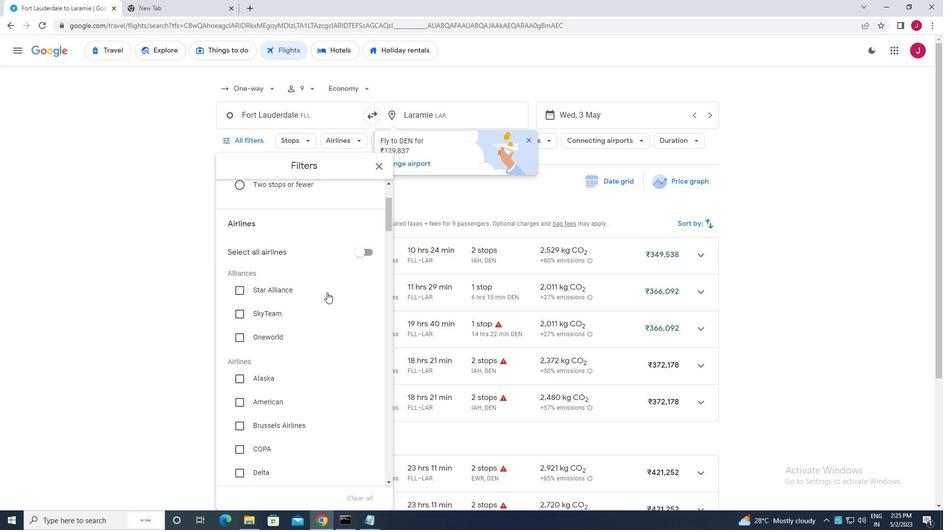 
Action: Mouse moved to (325, 294)
Screenshot: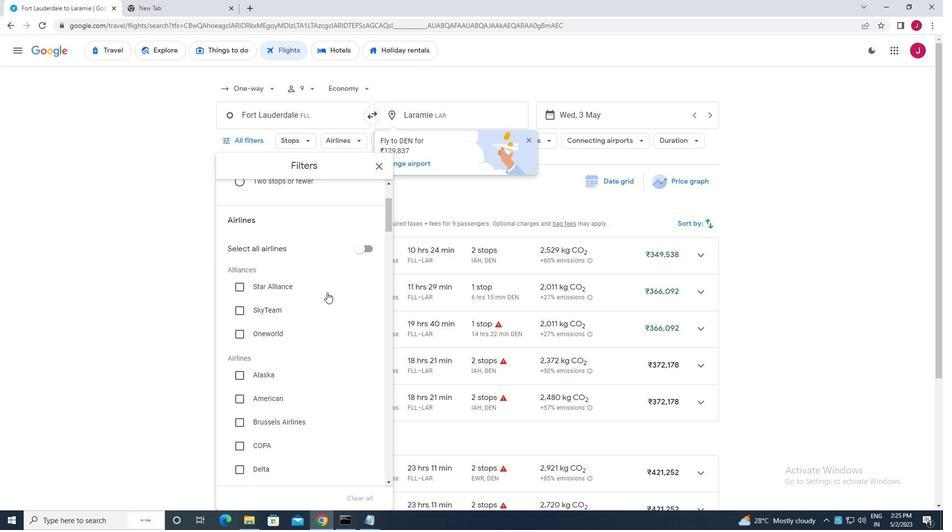 
Action: Mouse scrolled (325, 293) with delta (0, 0)
Screenshot: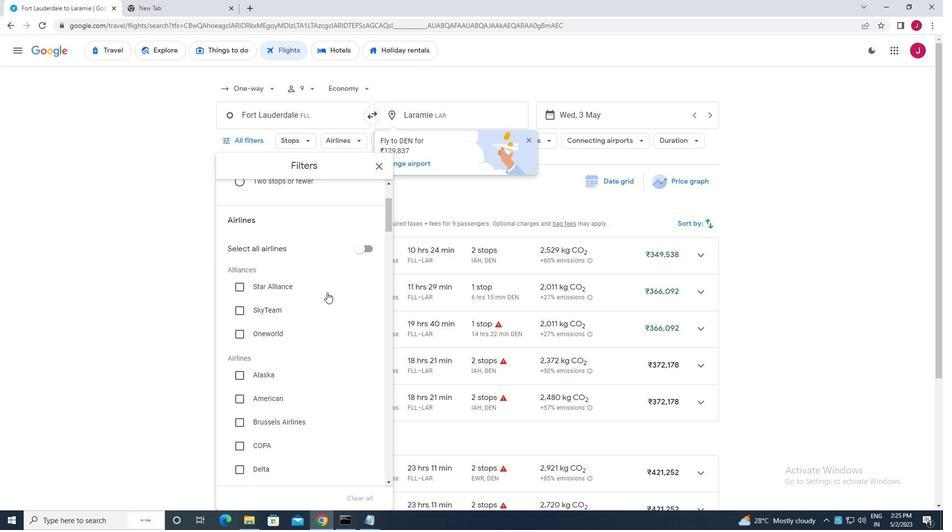 
Action: Mouse moved to (325, 295)
Screenshot: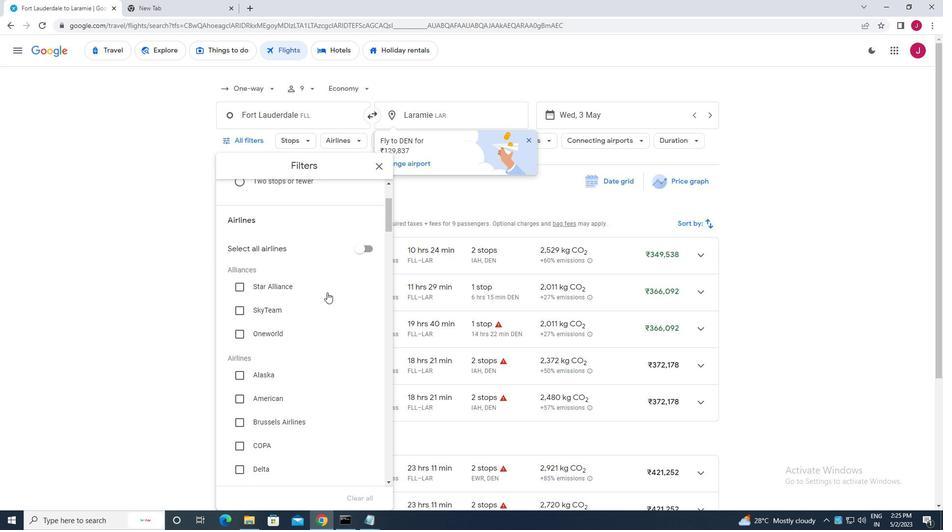 
Action: Mouse scrolled (325, 295) with delta (0, 0)
Screenshot: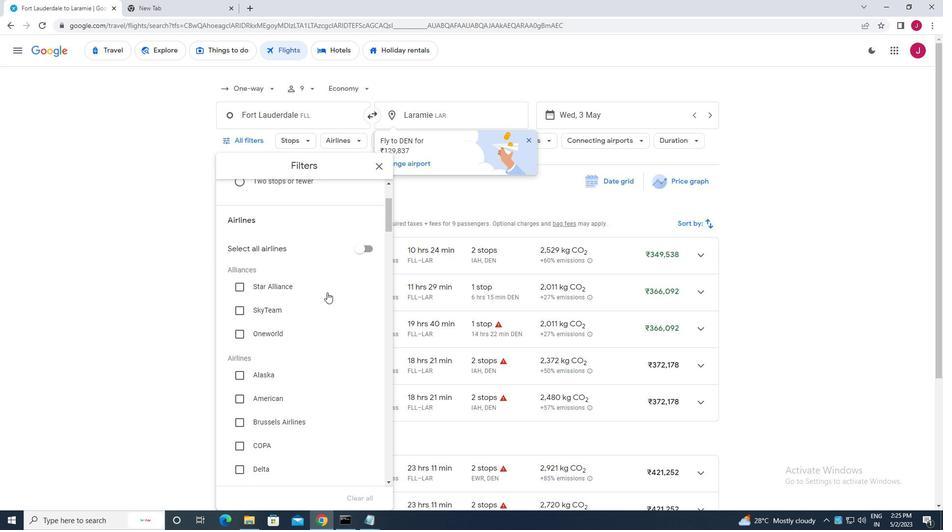 
Action: Mouse moved to (237, 370)
Screenshot: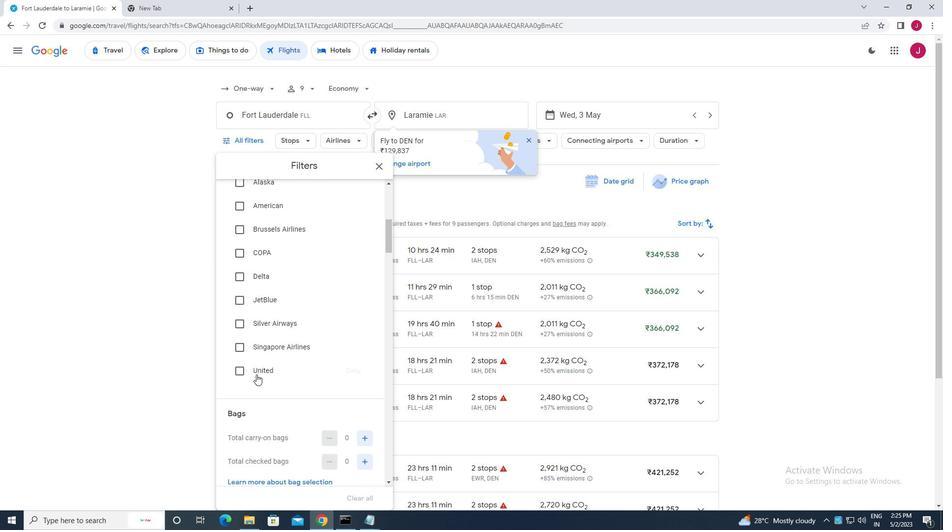 
Action: Mouse pressed left at (237, 370)
Screenshot: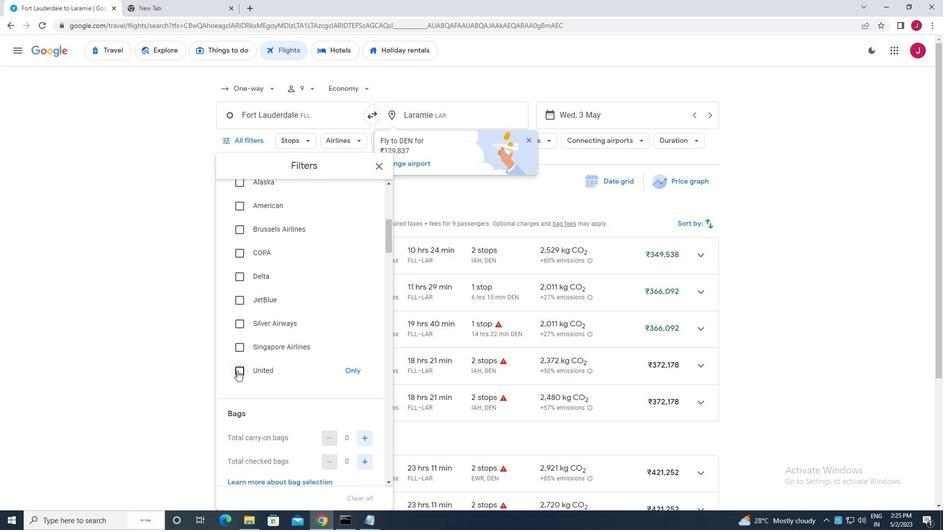 
Action: Mouse moved to (293, 357)
Screenshot: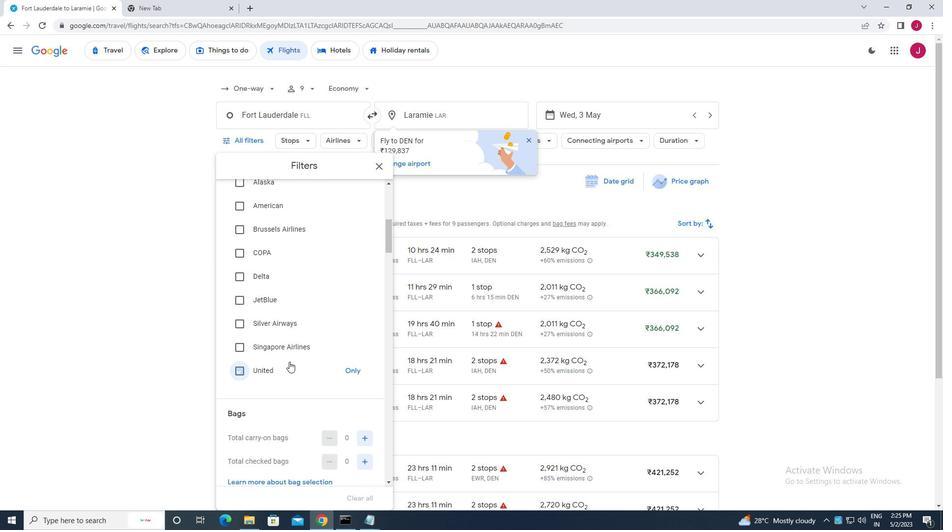 
Action: Mouse scrolled (293, 356) with delta (0, 0)
Screenshot: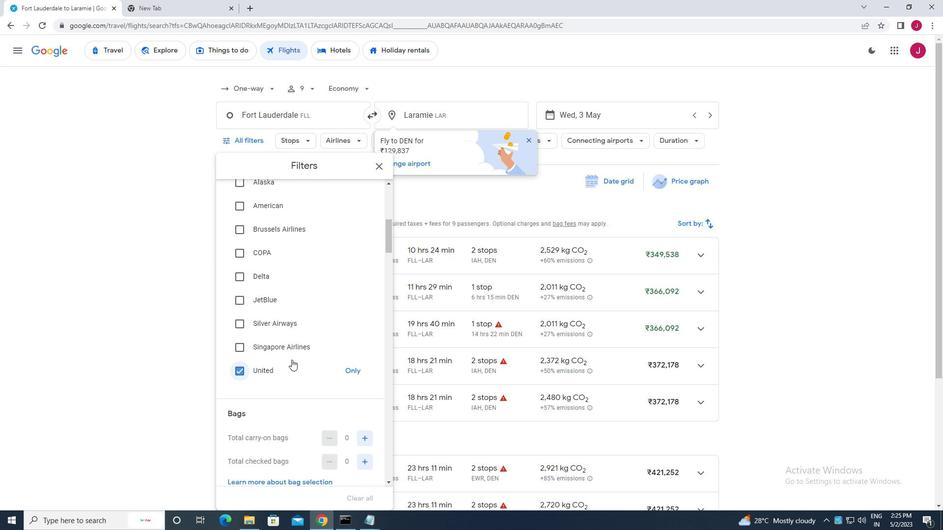 
Action: Mouse scrolled (293, 356) with delta (0, 0)
Screenshot: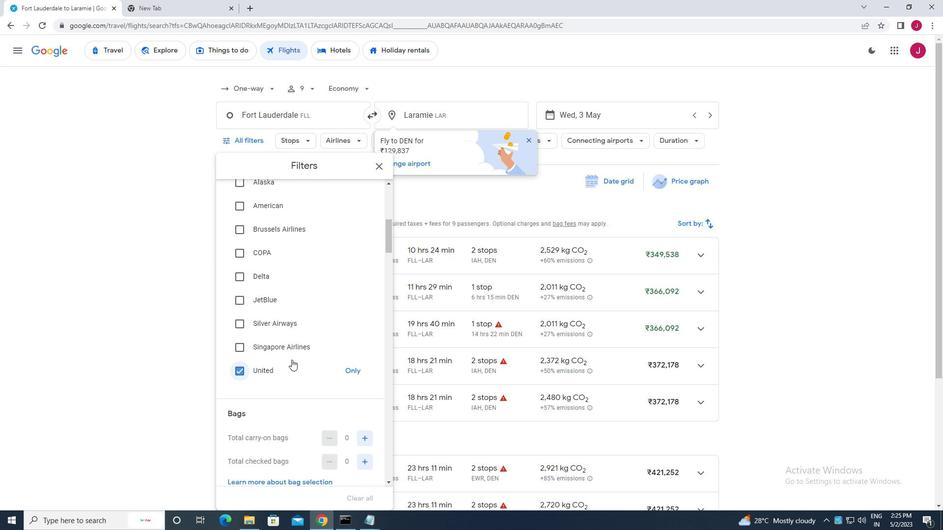 
Action: Mouse scrolled (293, 356) with delta (0, 0)
Screenshot: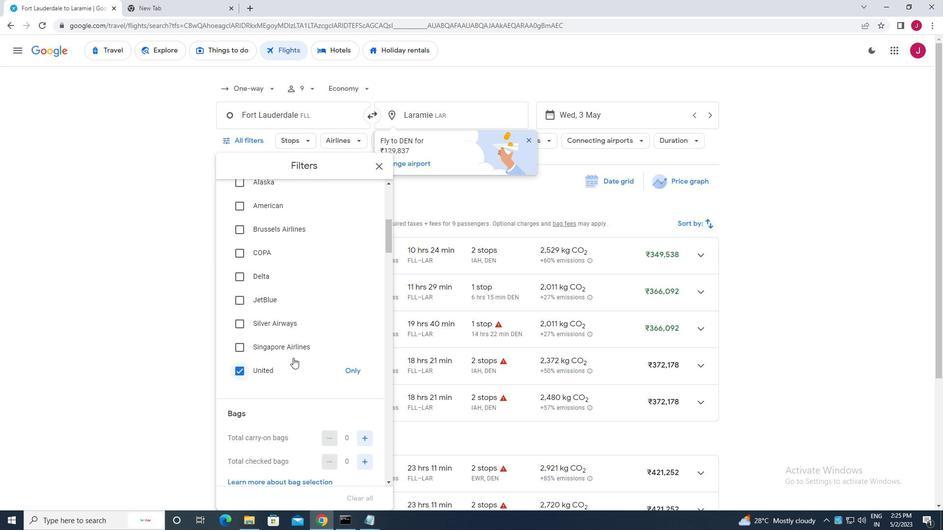 
Action: Mouse scrolled (293, 356) with delta (0, 0)
Screenshot: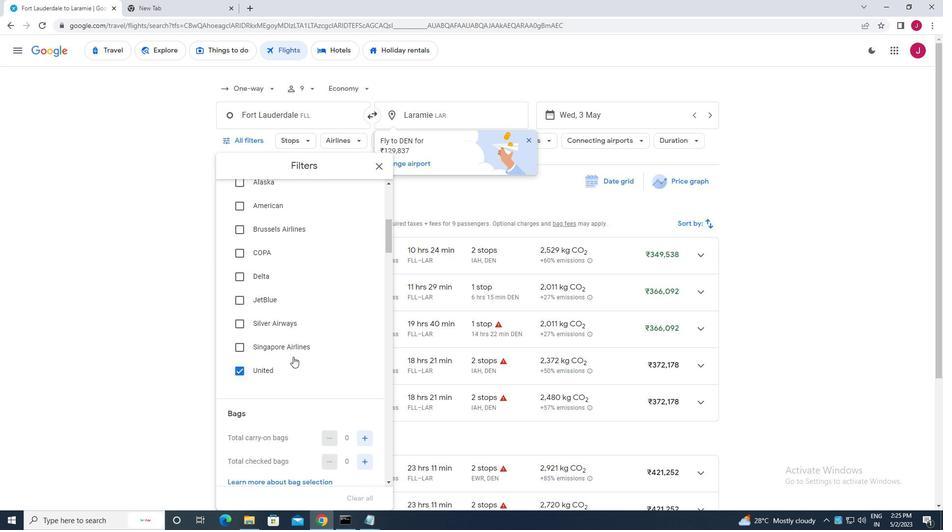 
Action: Mouse moved to (366, 361)
Screenshot: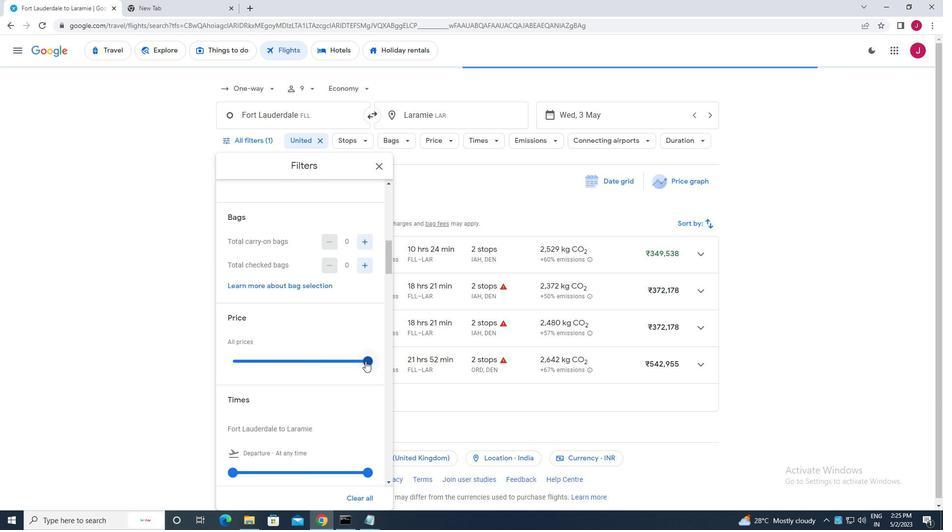 
Action: Mouse pressed left at (366, 361)
Screenshot: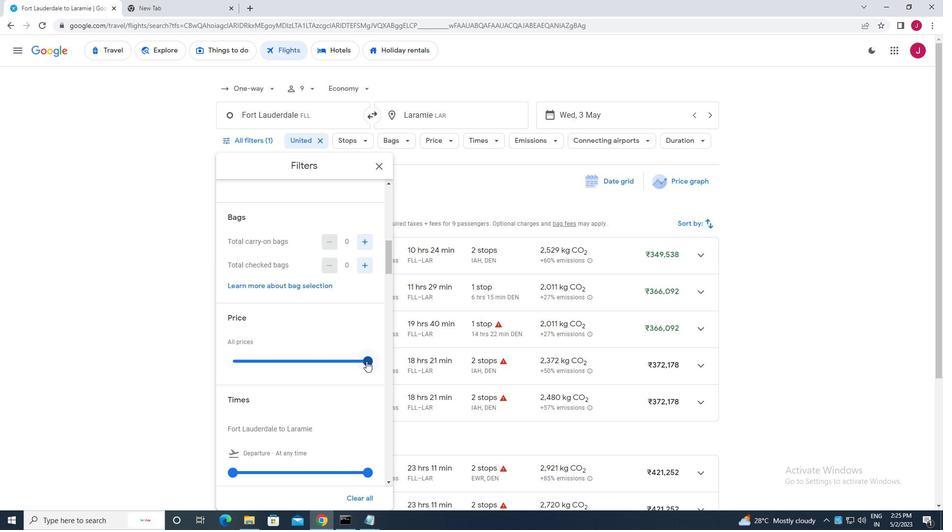 
Action: Mouse moved to (318, 347)
Screenshot: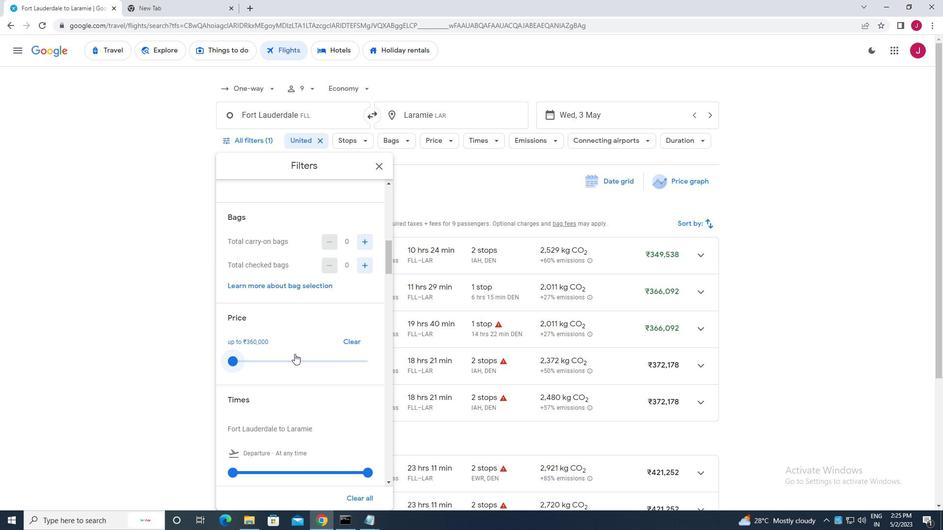 
Action: Mouse scrolled (318, 346) with delta (0, 0)
Screenshot: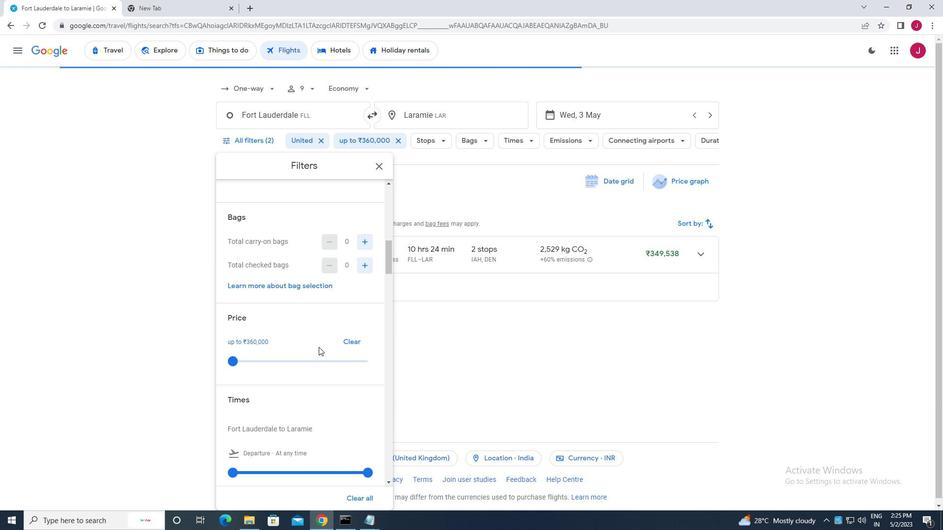 
Action: Mouse scrolled (318, 346) with delta (0, 0)
Screenshot: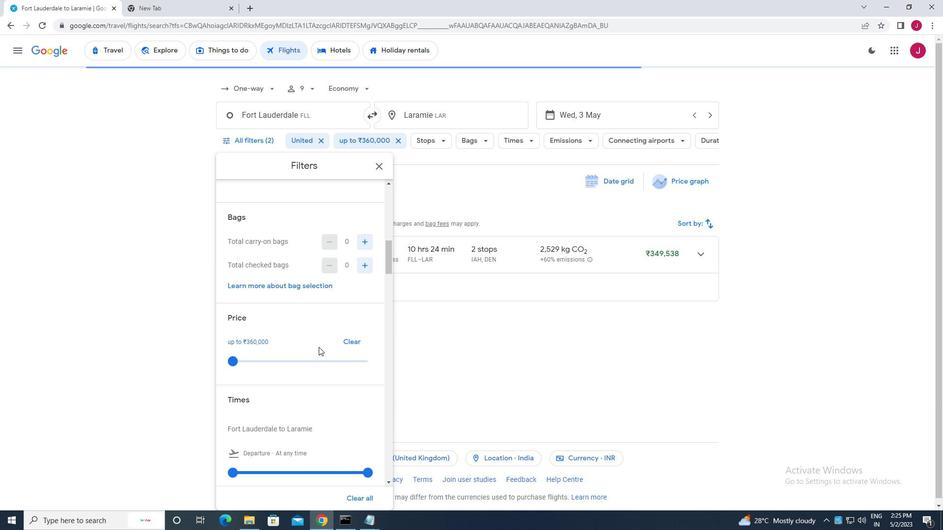 
Action: Mouse moved to (318, 347)
Screenshot: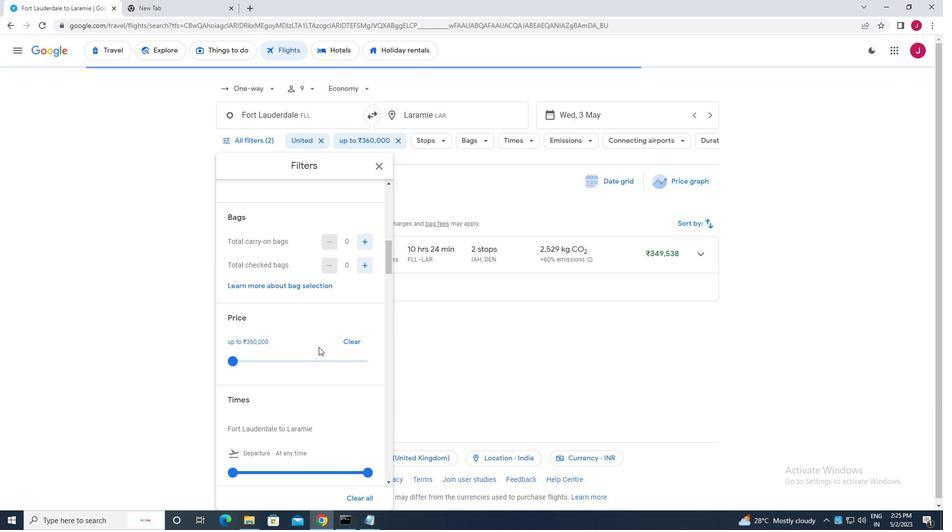 
Action: Mouse scrolled (318, 346) with delta (0, 0)
Screenshot: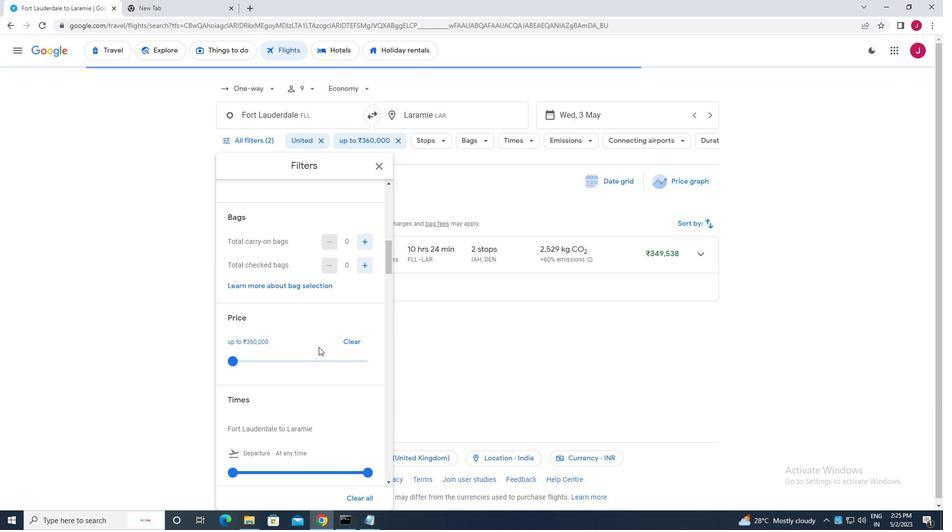 
Action: Mouse scrolled (318, 346) with delta (0, 0)
Screenshot: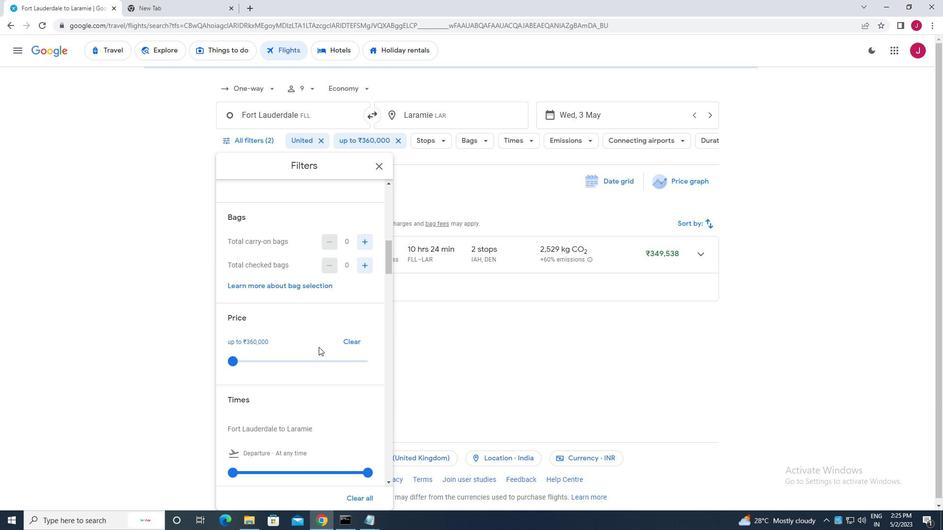
Action: Mouse moved to (233, 276)
Screenshot: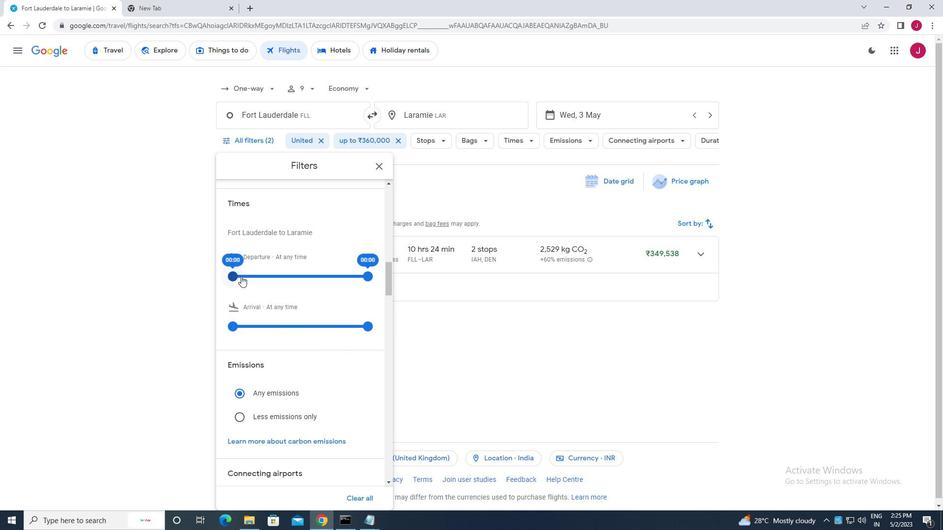 
Action: Mouse pressed left at (233, 276)
Screenshot: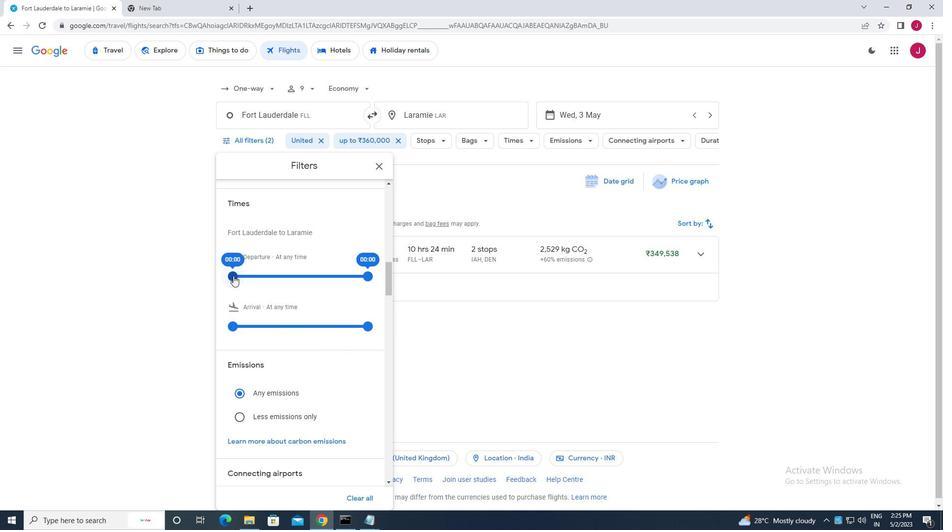 
Action: Mouse moved to (367, 276)
Screenshot: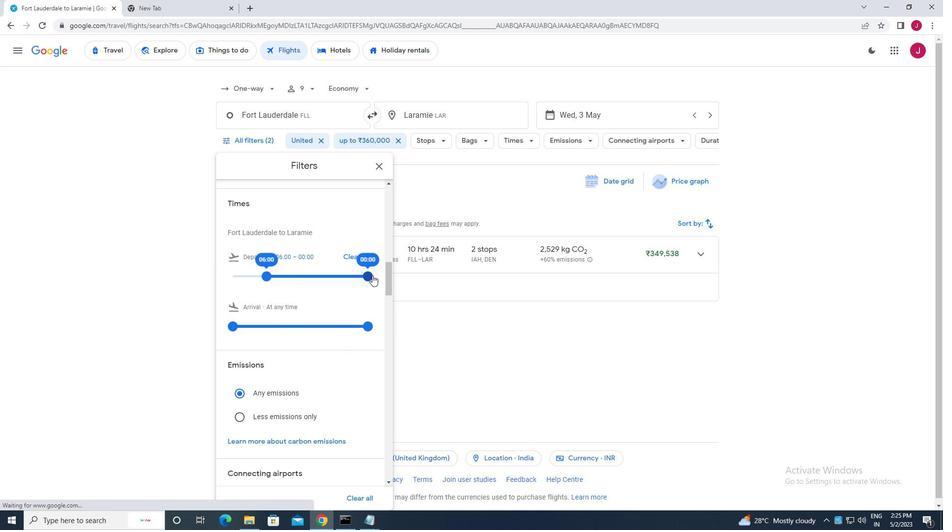 
Action: Mouse pressed left at (367, 276)
Screenshot: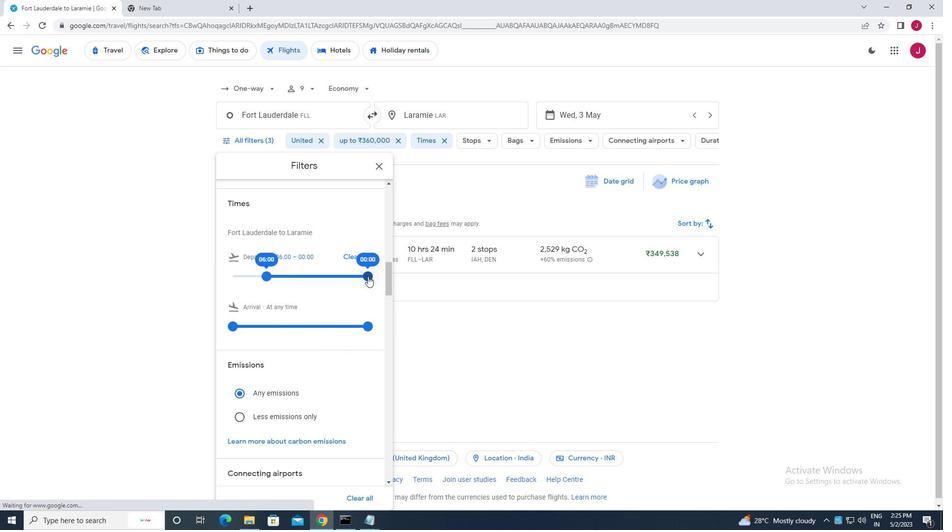 
Action: Mouse moved to (380, 165)
Screenshot: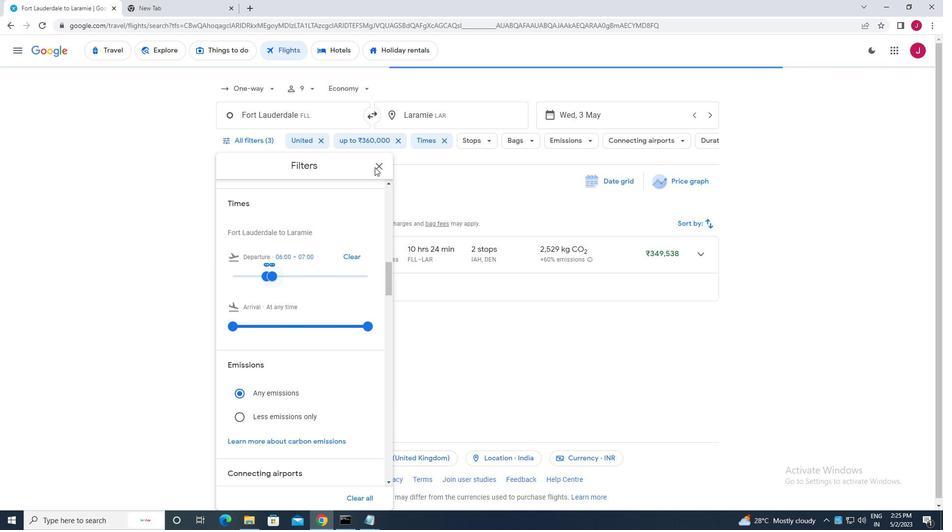 
Action: Mouse pressed left at (380, 165)
Screenshot: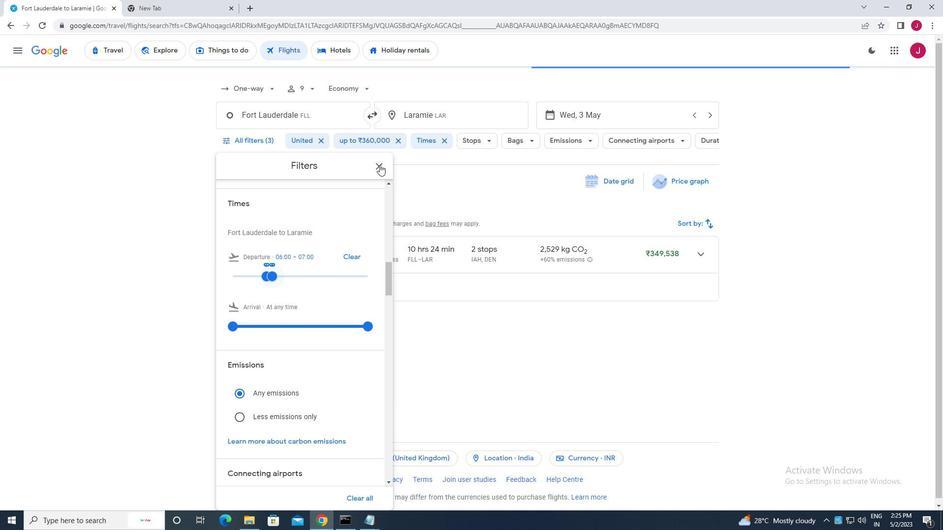 
Action: Mouse moved to (379, 165)
Screenshot: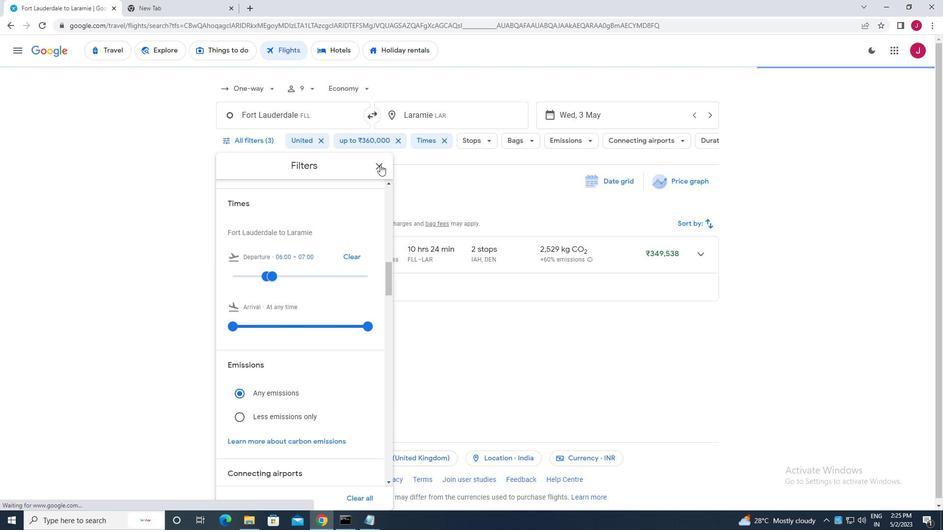 
